 Task: Check a user's "Followers" for connections.
Action: Mouse moved to (1003, 71)
Screenshot: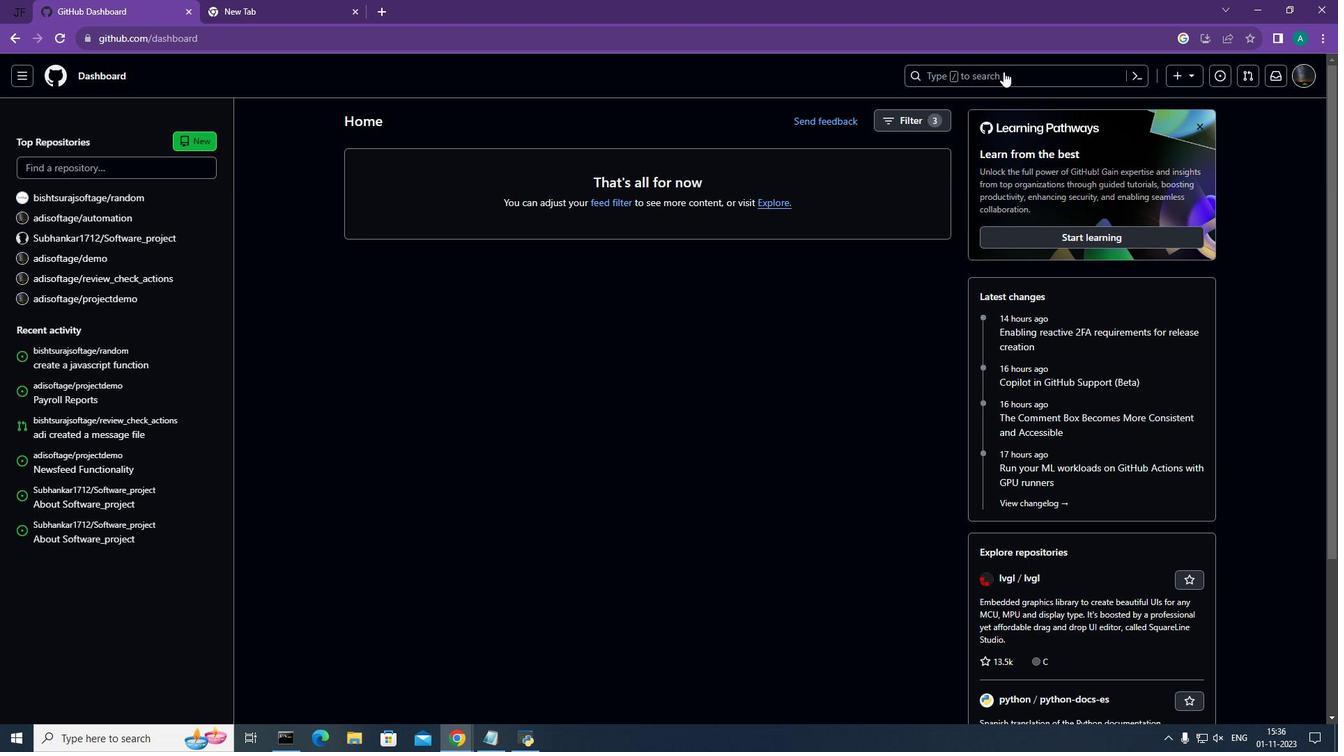 
Action: Mouse pressed left at (1003, 71)
Screenshot: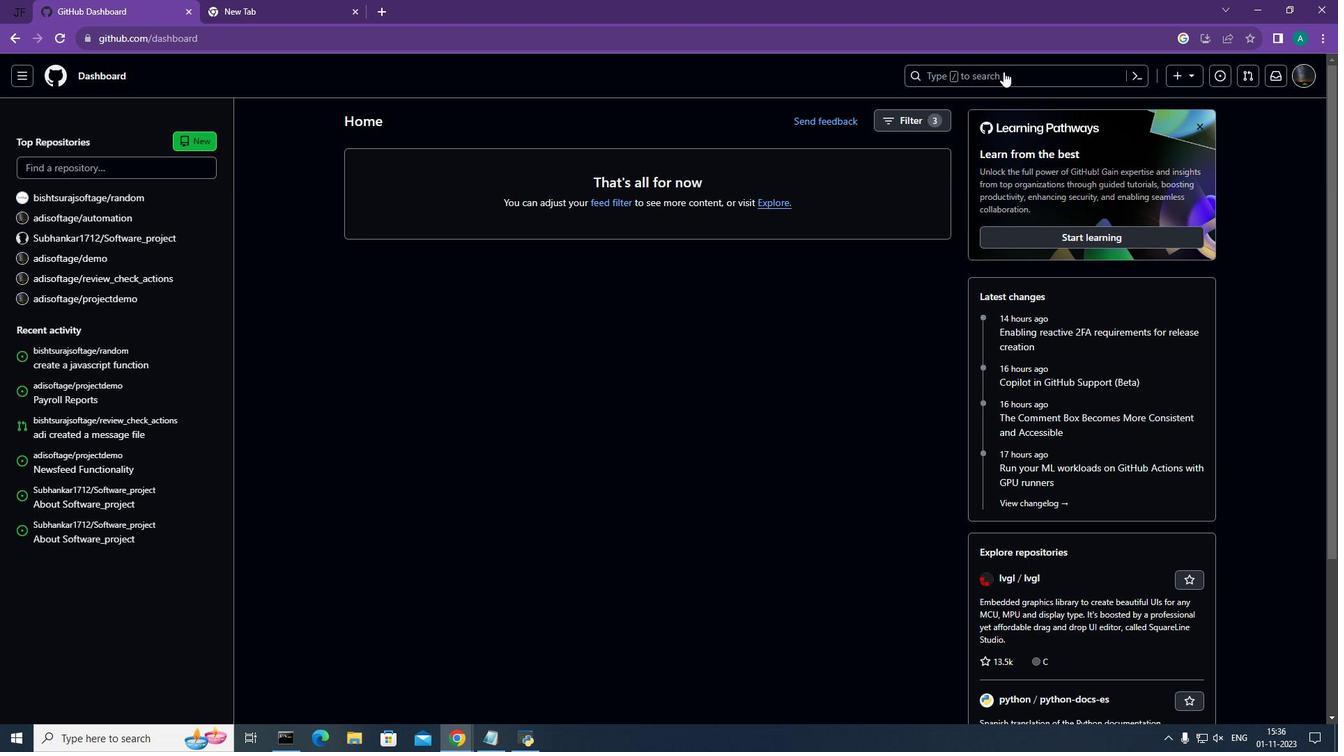 
Action: Key pressed facial<Key.space>recognition<Key.enter>
Screenshot: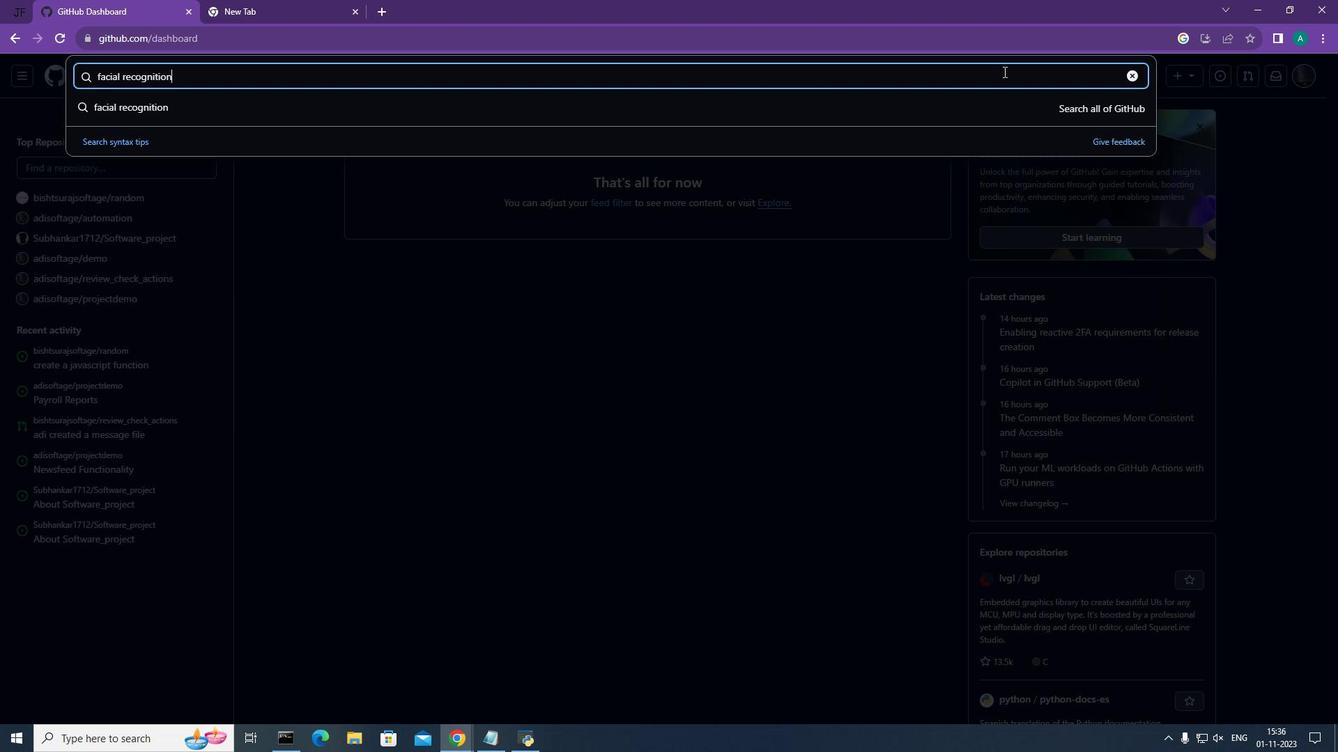 
Action: Mouse moved to (285, 158)
Screenshot: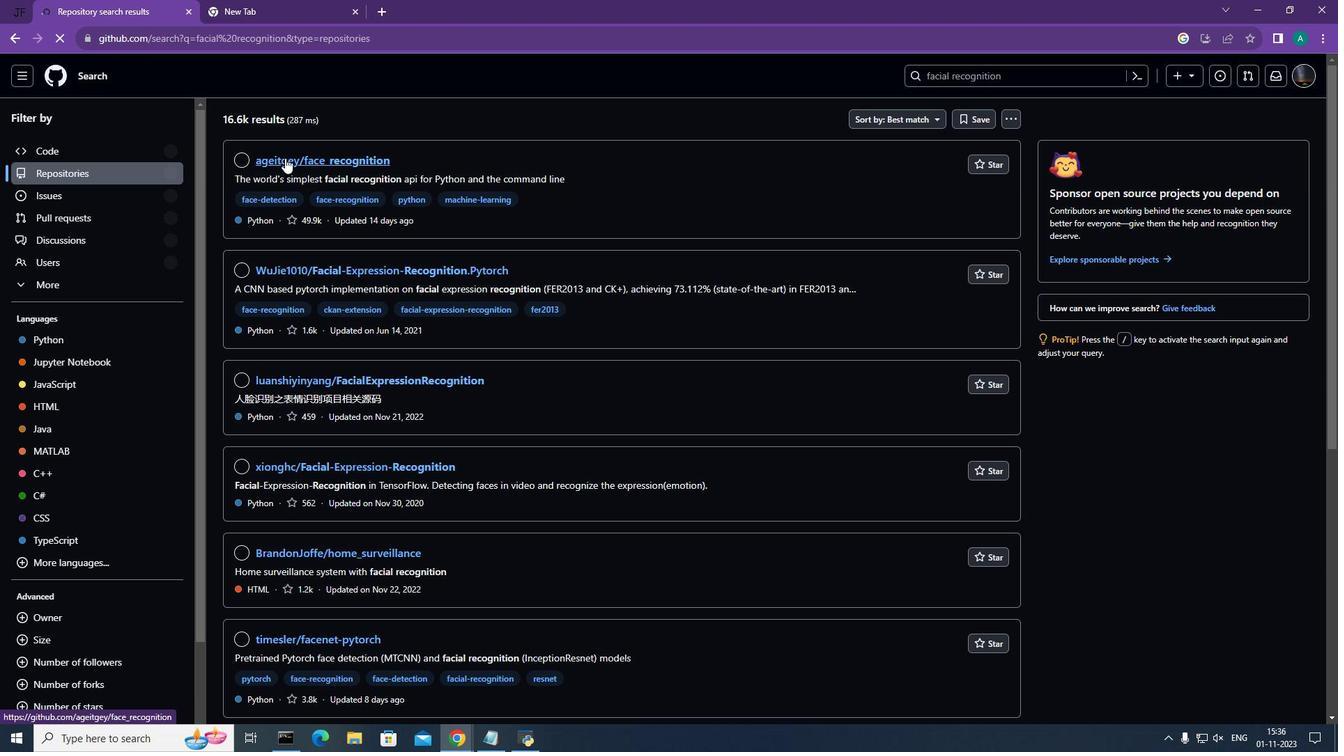 
Action: Mouse pressed left at (285, 158)
Screenshot: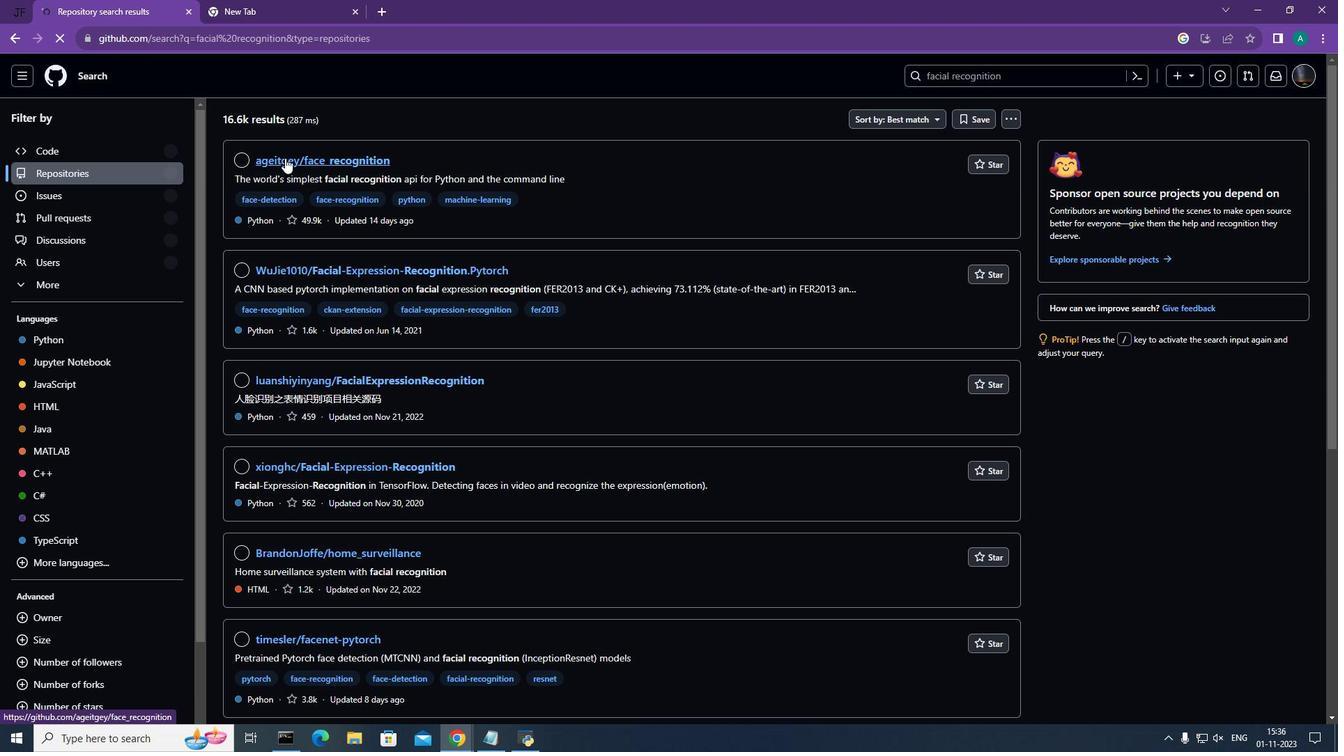 
Action: Mouse moved to (85, 75)
Screenshot: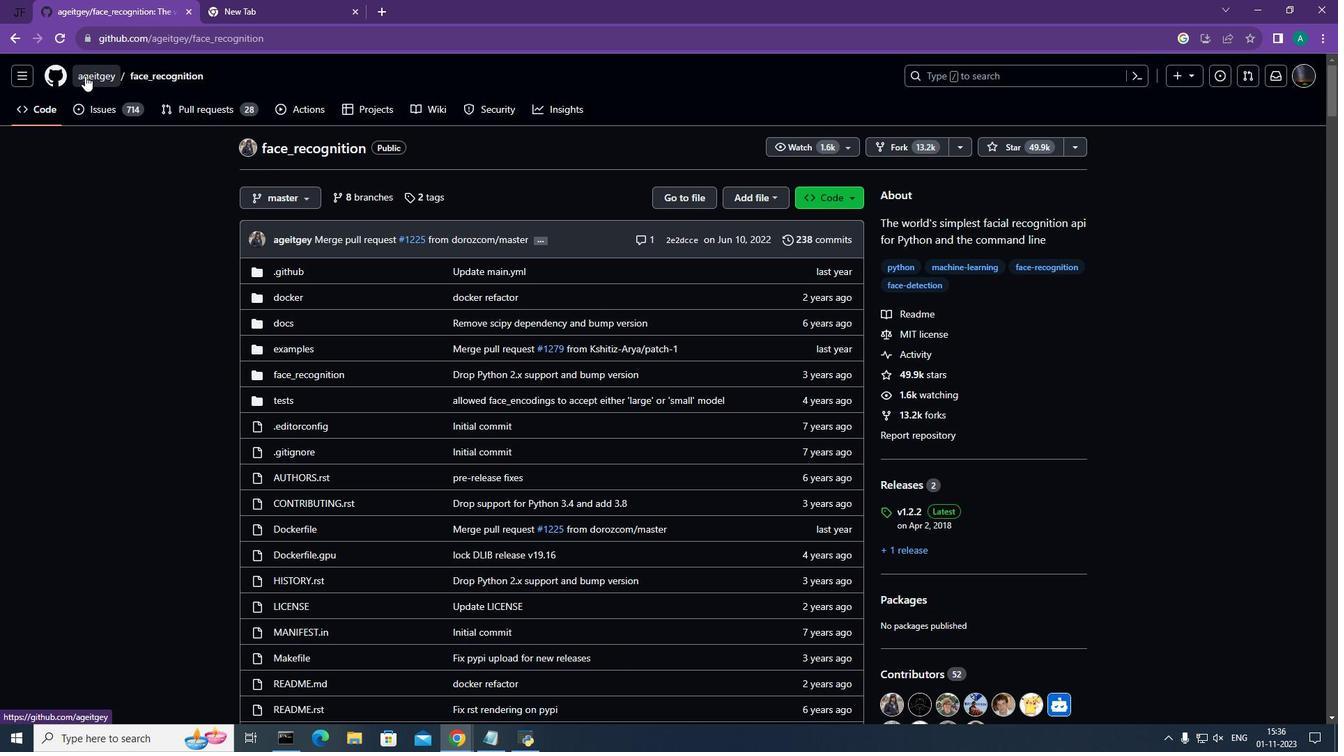 
Action: Mouse pressed left at (85, 75)
Screenshot: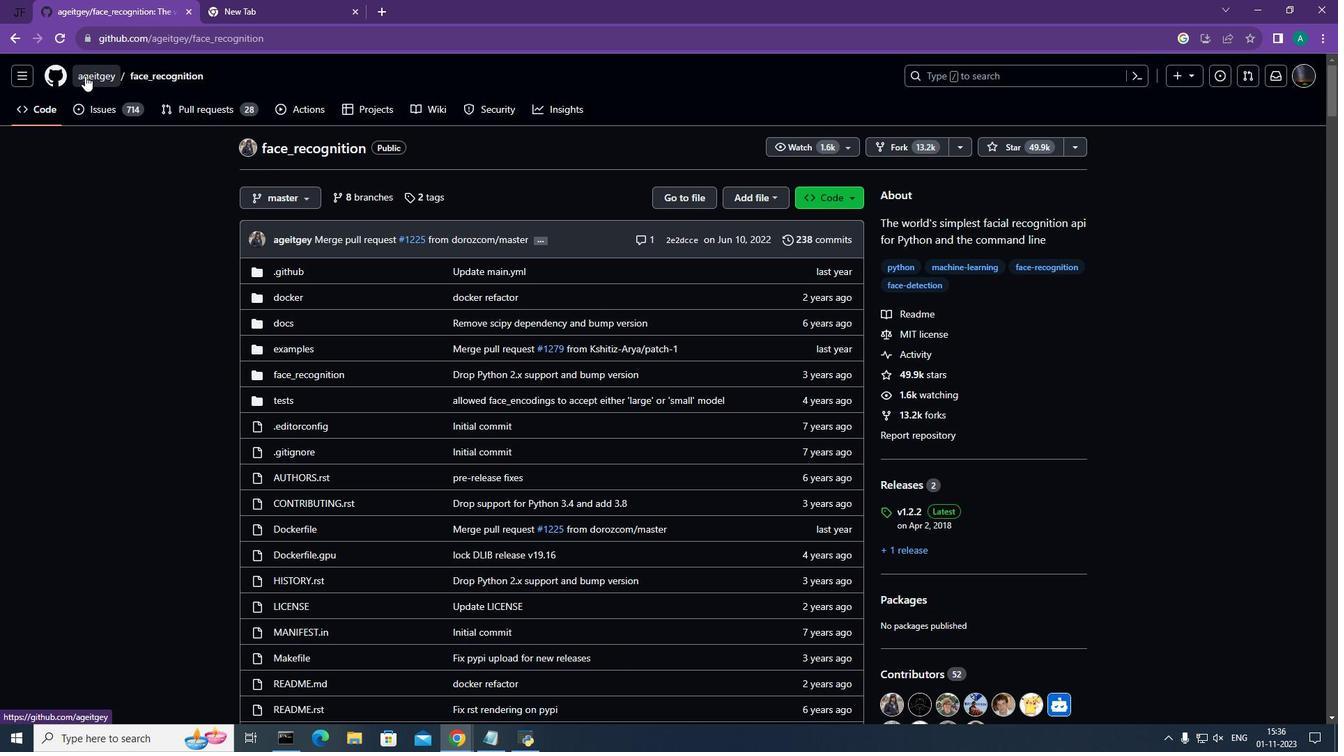 
Action: Mouse moved to (266, 460)
Screenshot: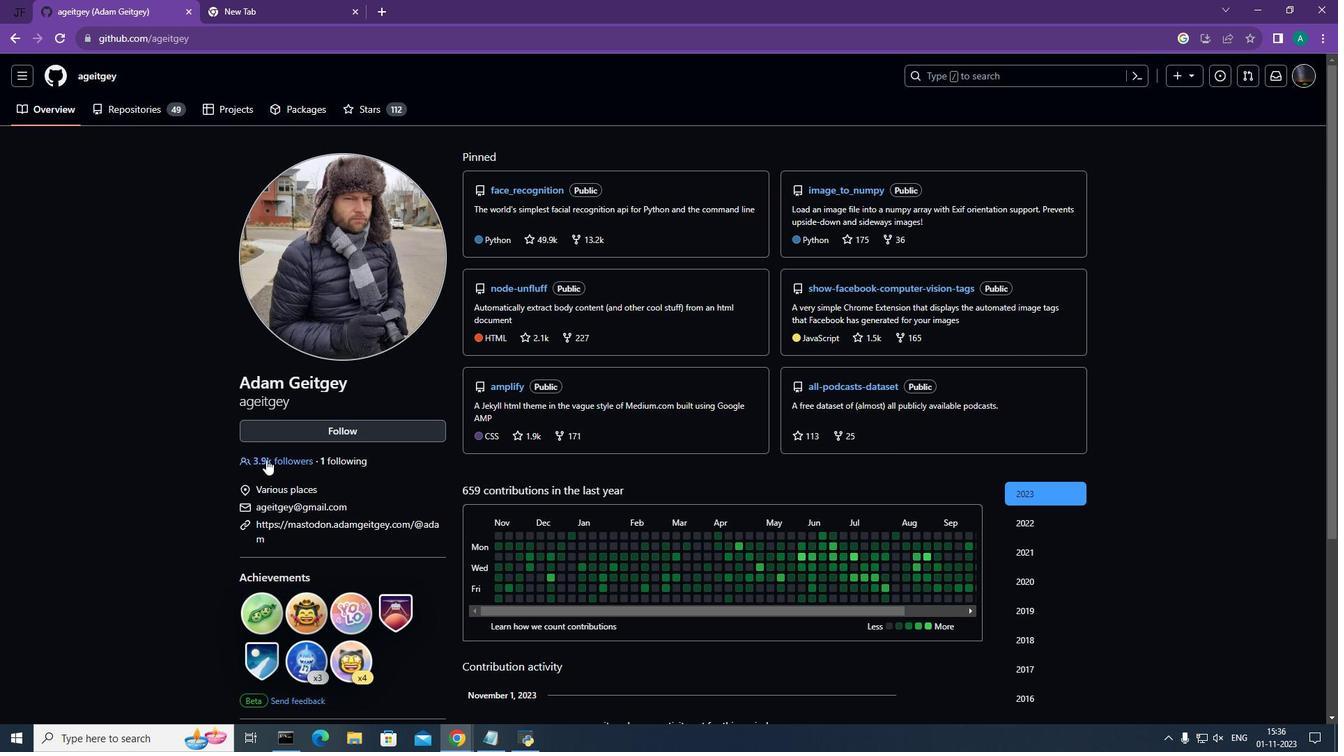 
Action: Mouse pressed left at (266, 460)
Screenshot: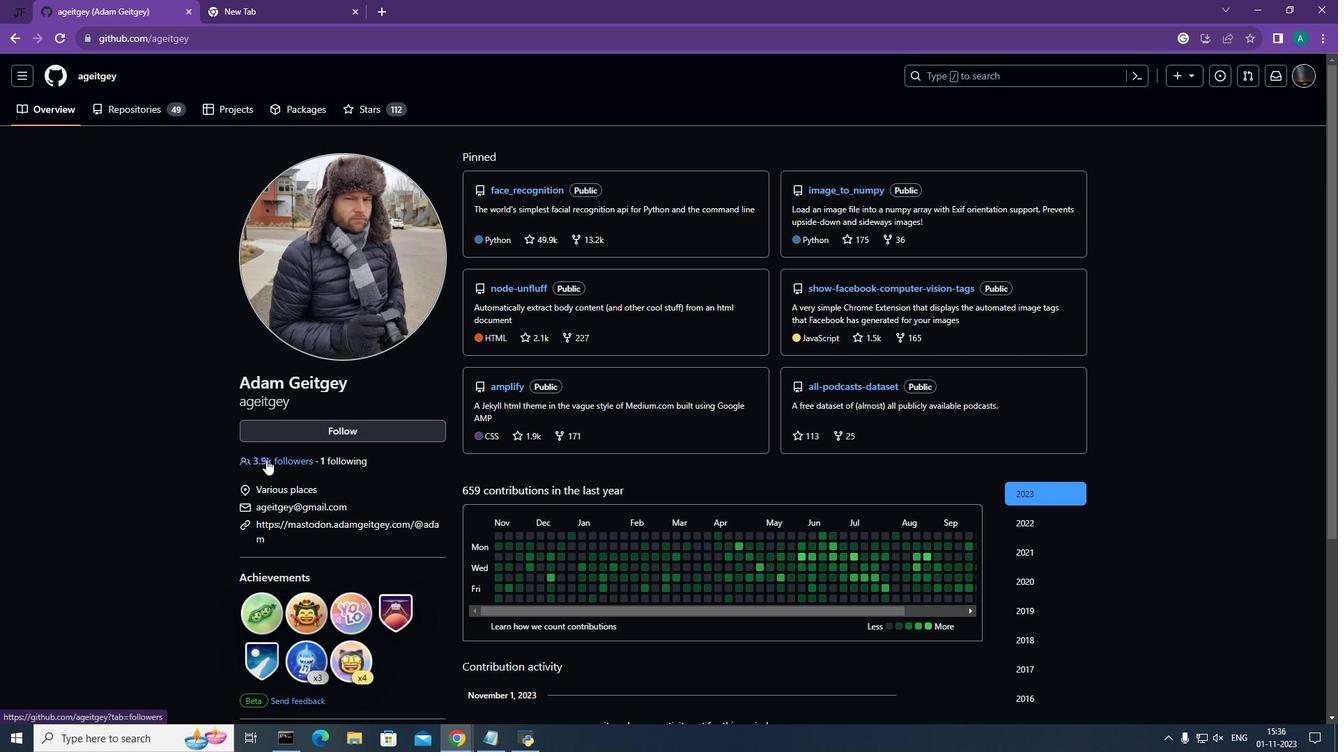 
Action: Mouse moved to (519, 272)
Screenshot: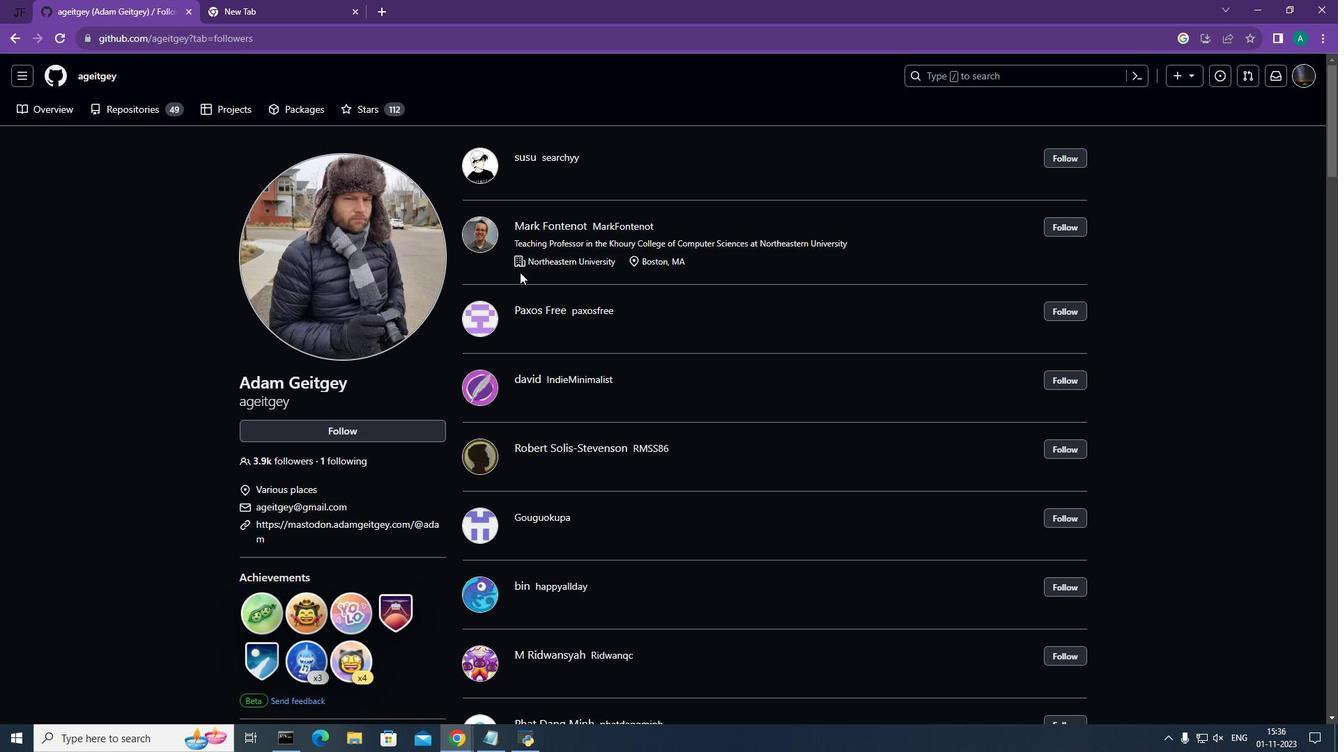 
Action: Mouse scrolled (519, 271) with delta (0, 0)
Screenshot: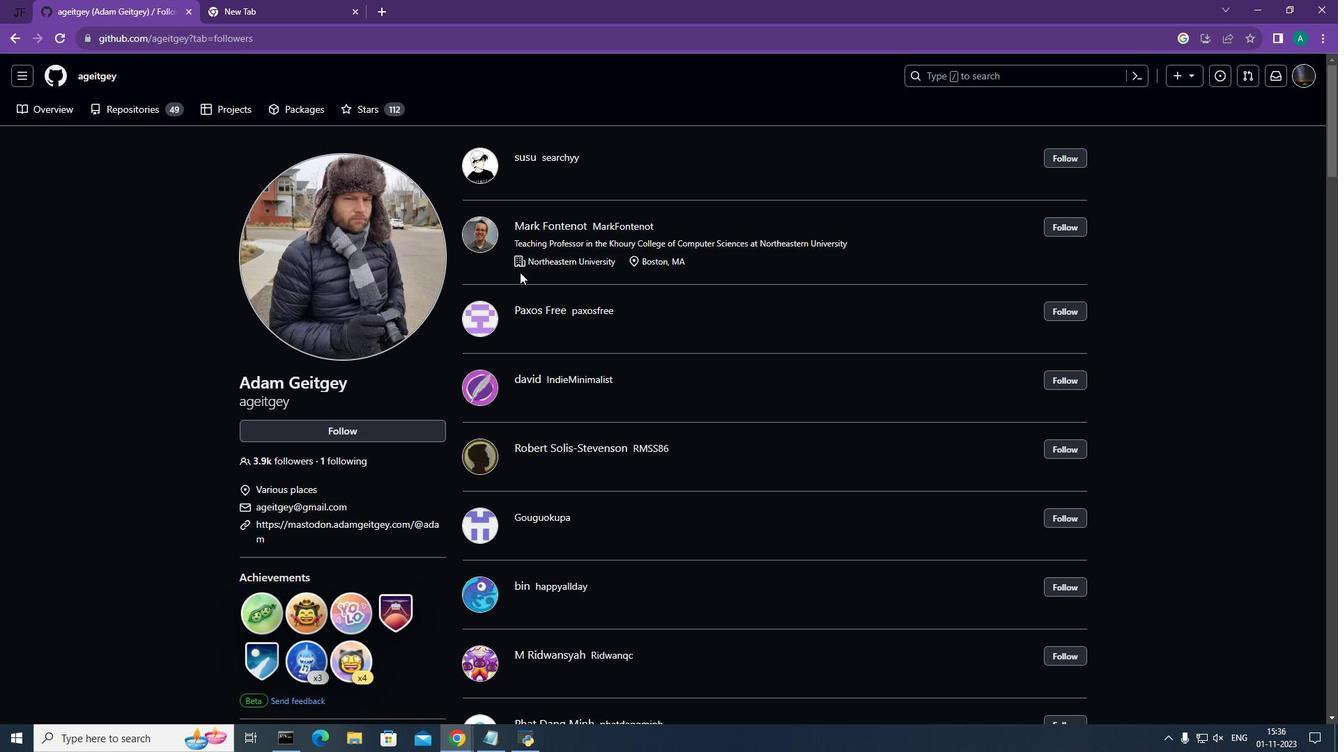 
Action: Mouse moved to (527, 276)
Screenshot: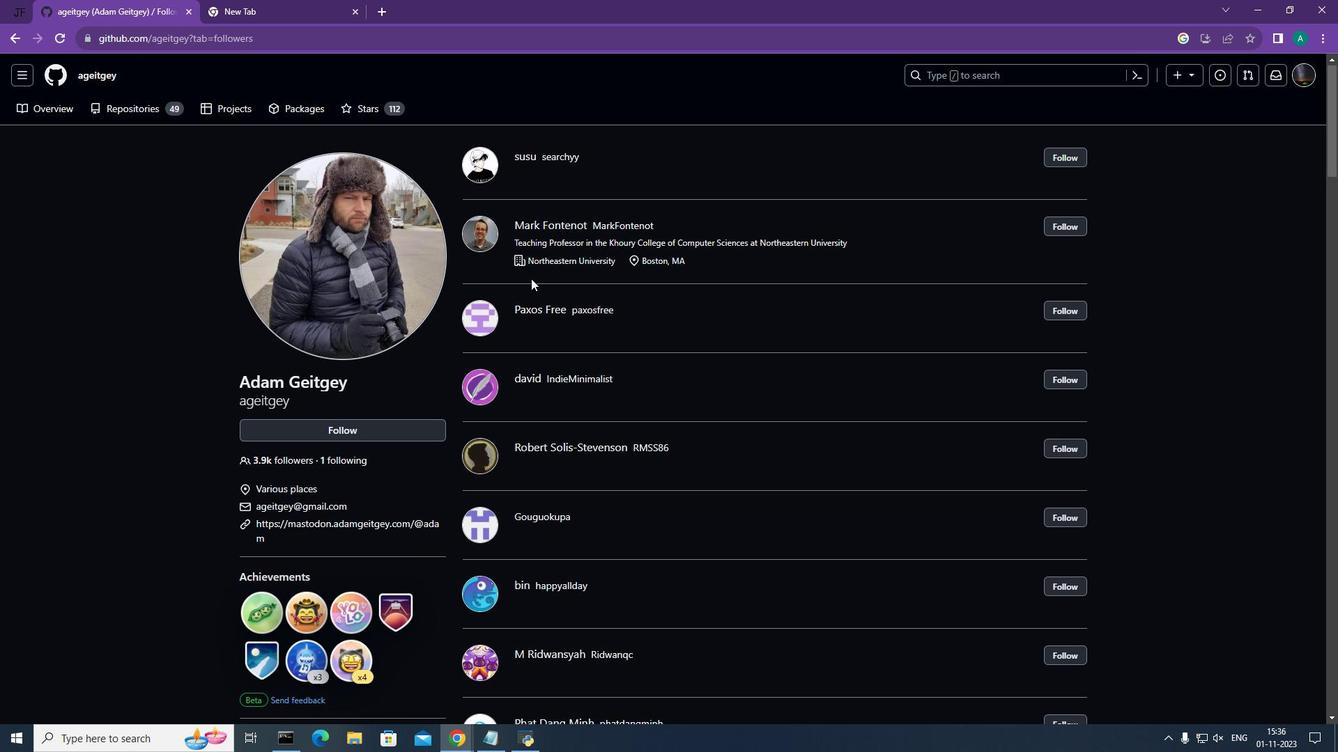 
Action: Mouse scrolled (527, 276) with delta (0, 0)
Screenshot: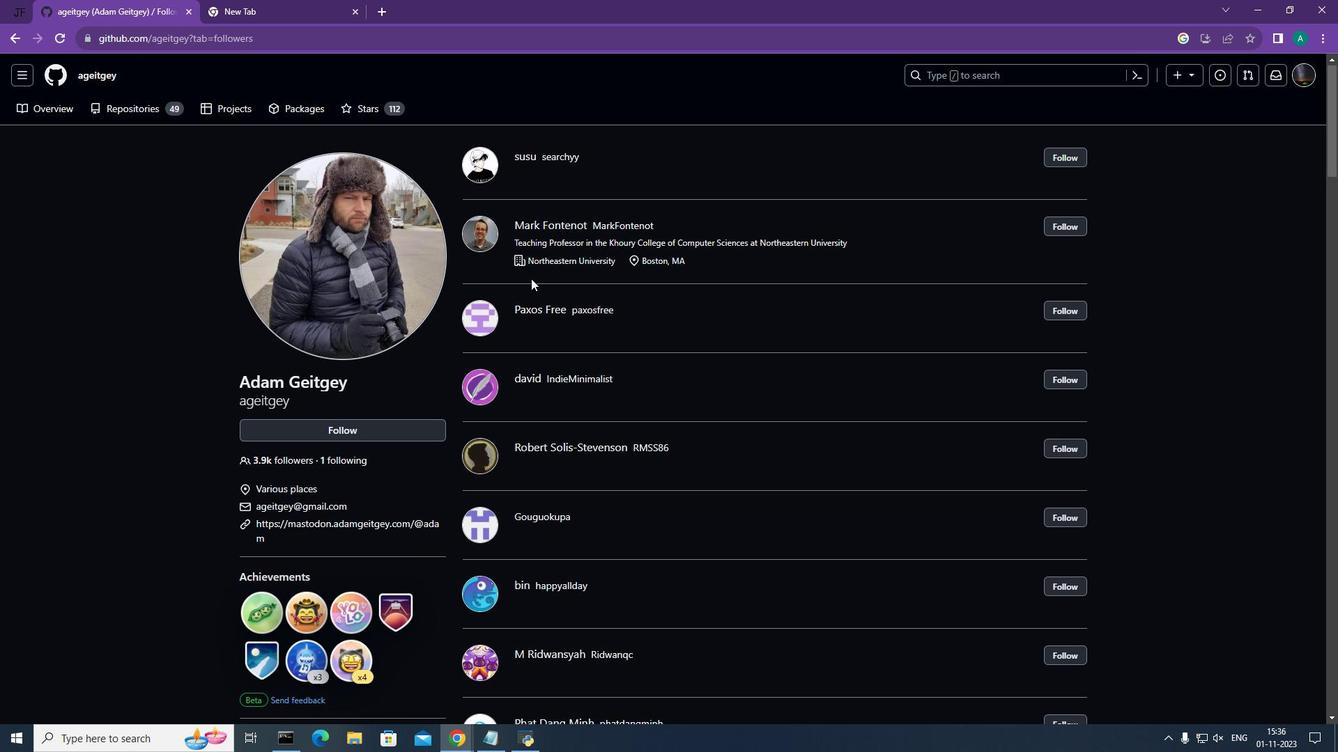
Action: Mouse moved to (531, 278)
Screenshot: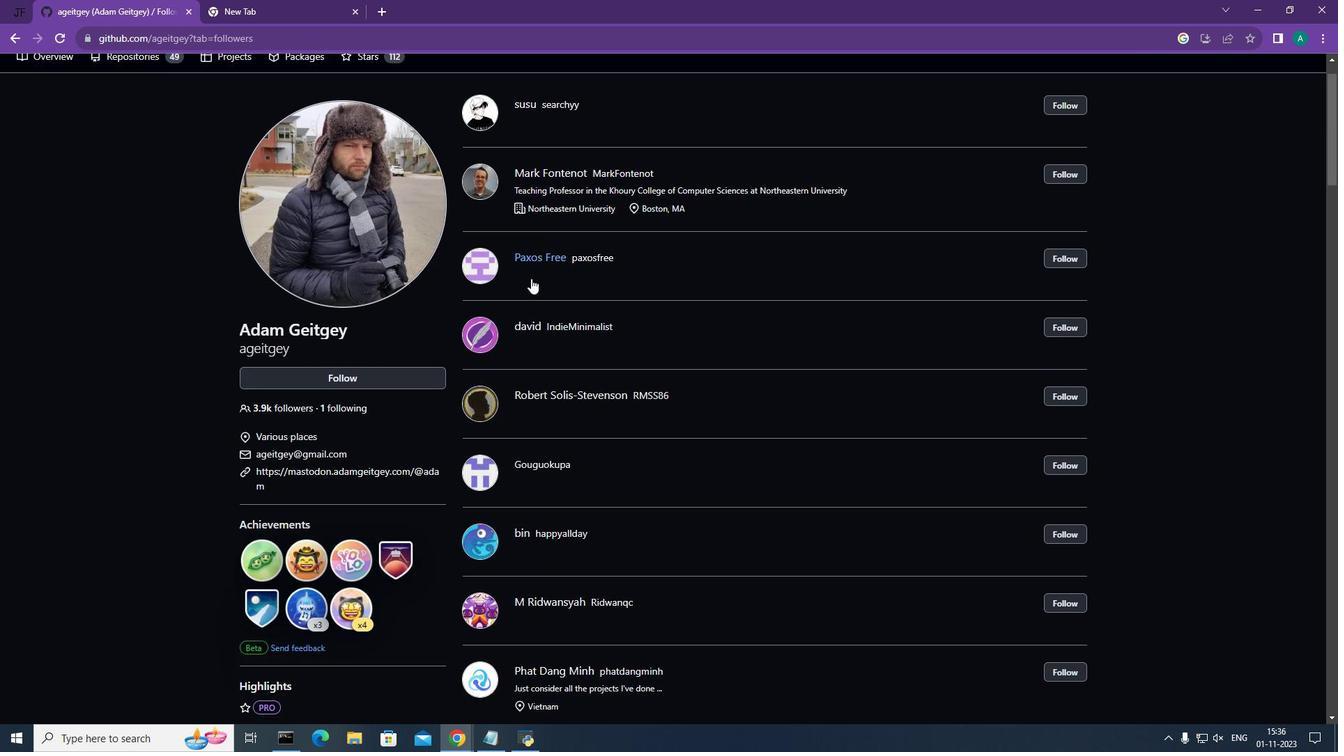 
Action: Mouse scrolled (531, 278) with delta (0, 0)
Screenshot: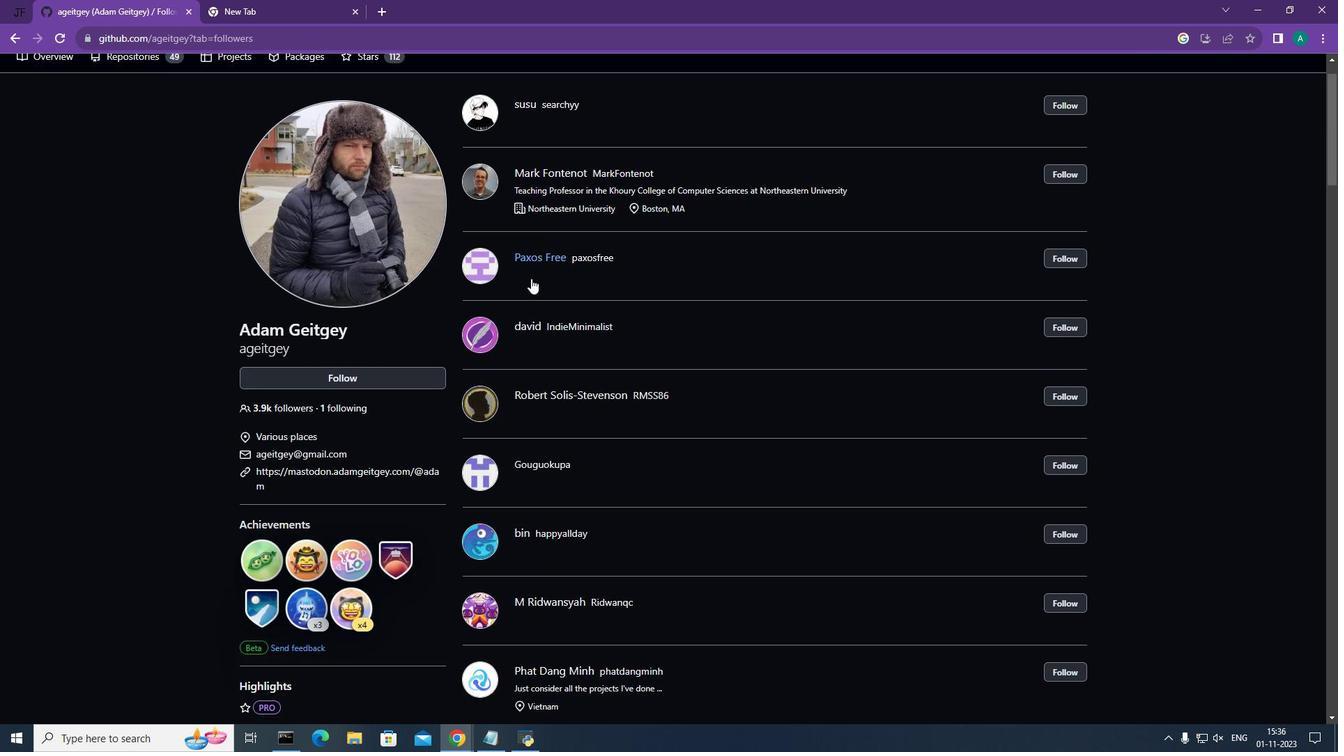 
Action: Mouse scrolled (531, 278) with delta (0, 0)
Screenshot: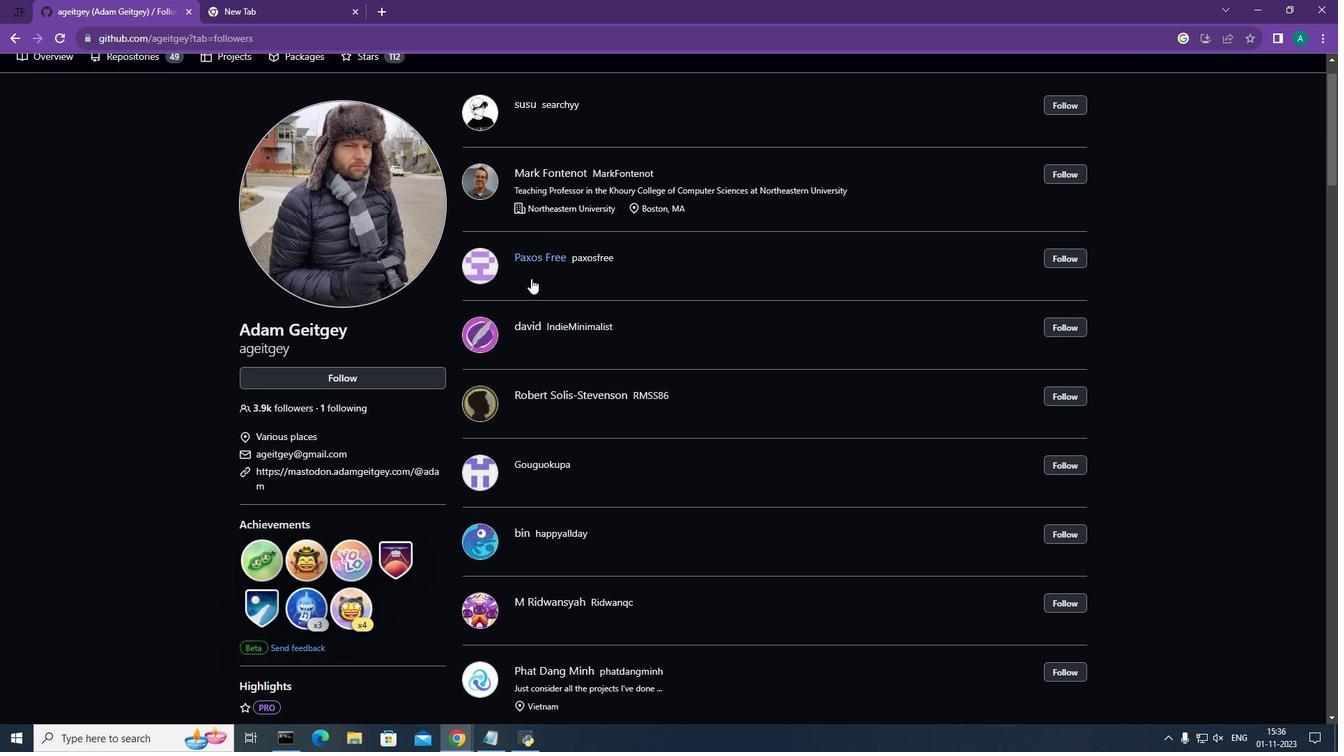 
Action: Mouse scrolled (531, 278) with delta (0, 0)
Screenshot: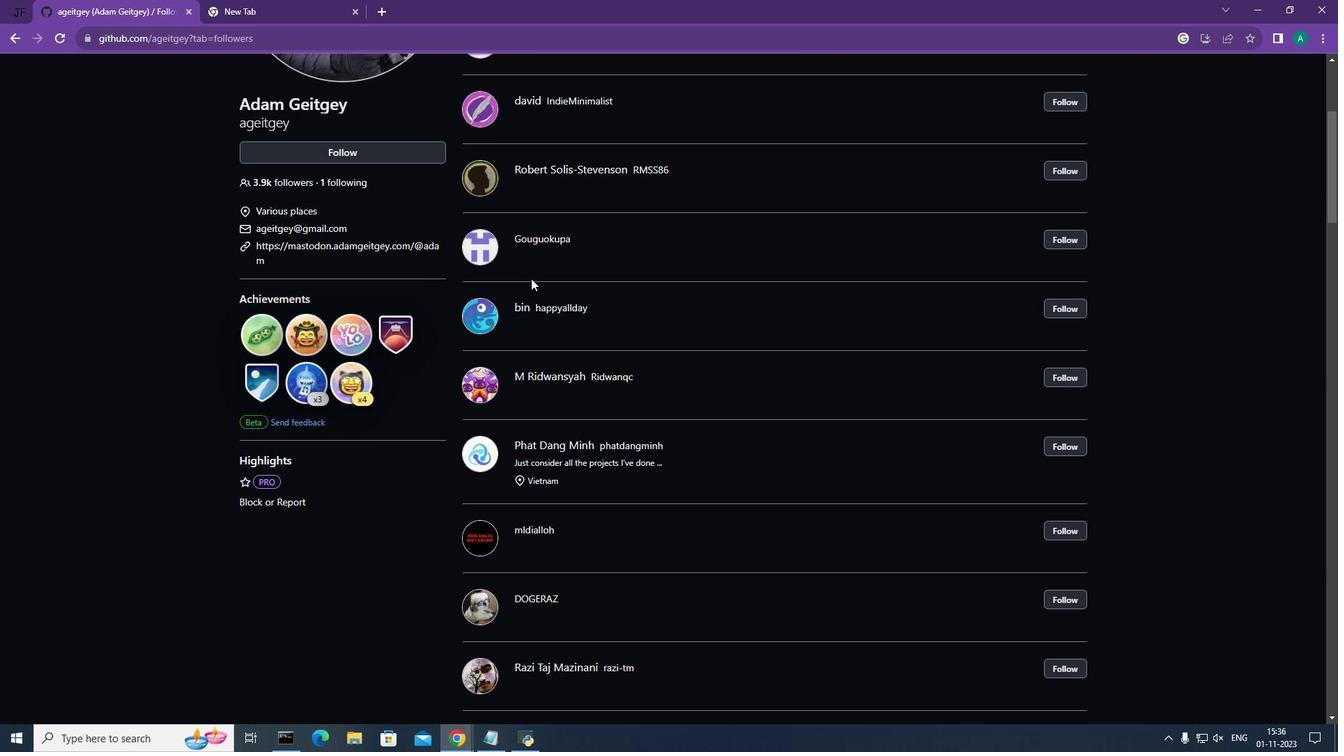 
Action: Mouse scrolled (531, 278) with delta (0, 0)
Screenshot: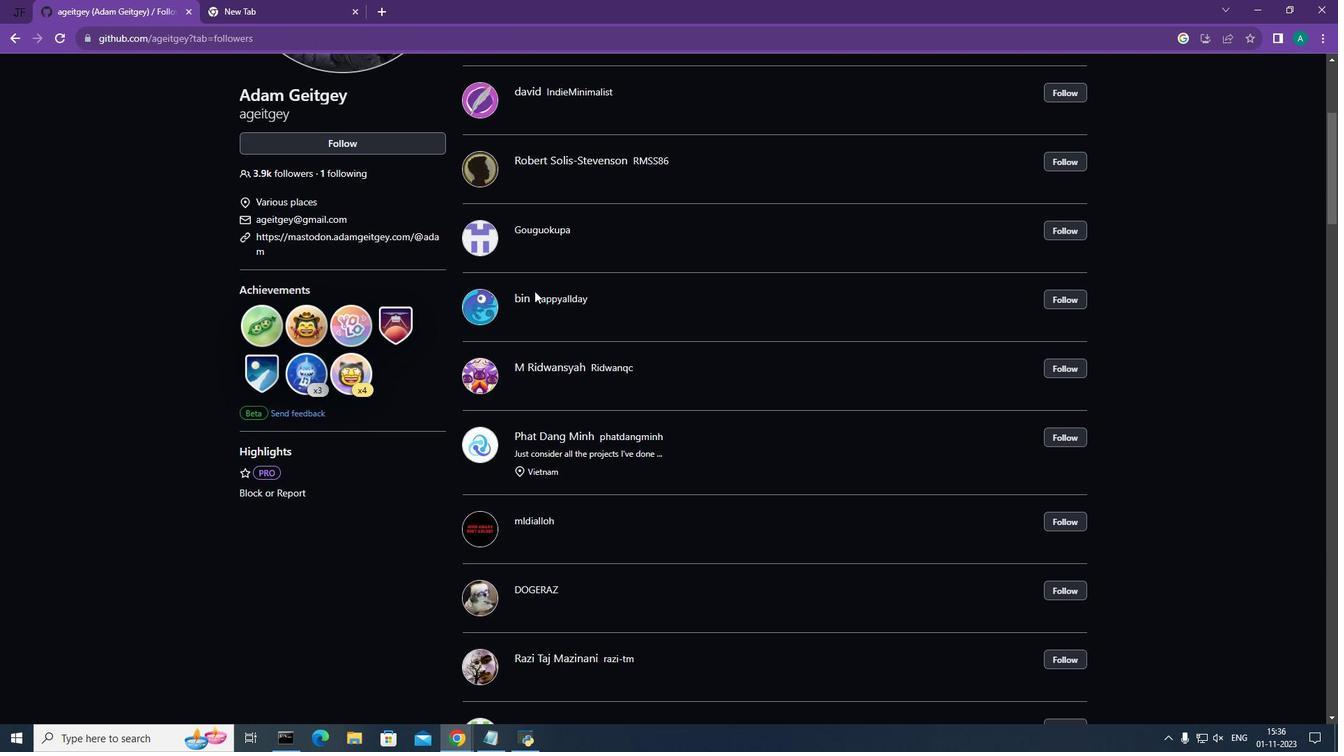 
Action: Mouse moved to (531, 279)
Screenshot: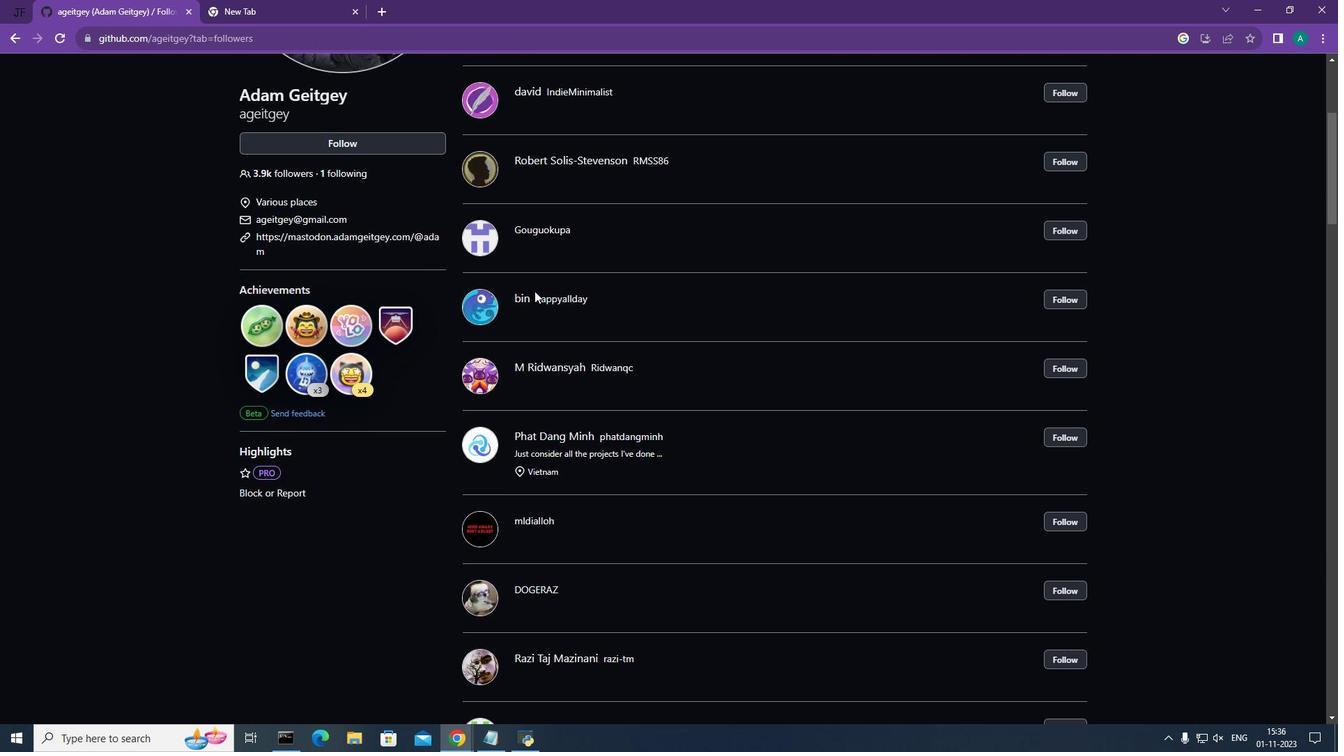 
Action: Mouse scrolled (531, 278) with delta (0, 0)
Screenshot: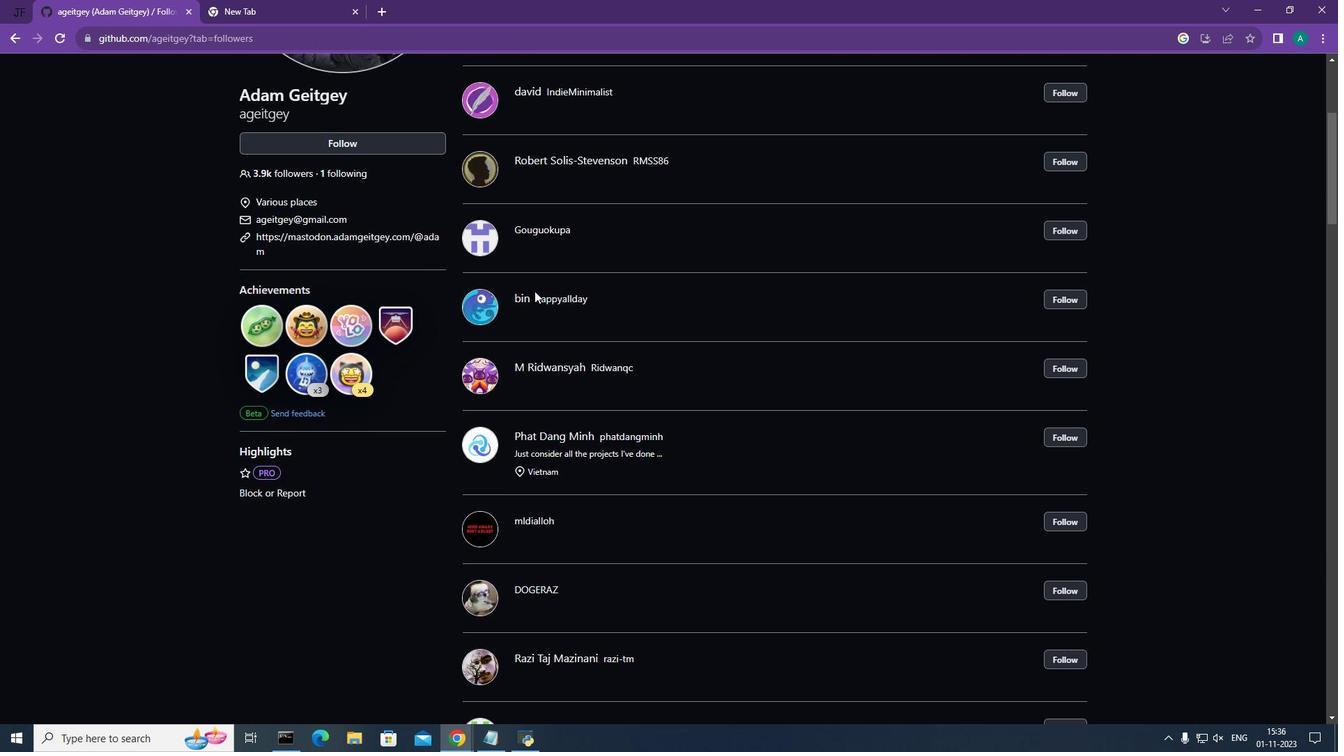 
Action: Mouse moved to (533, 289)
Screenshot: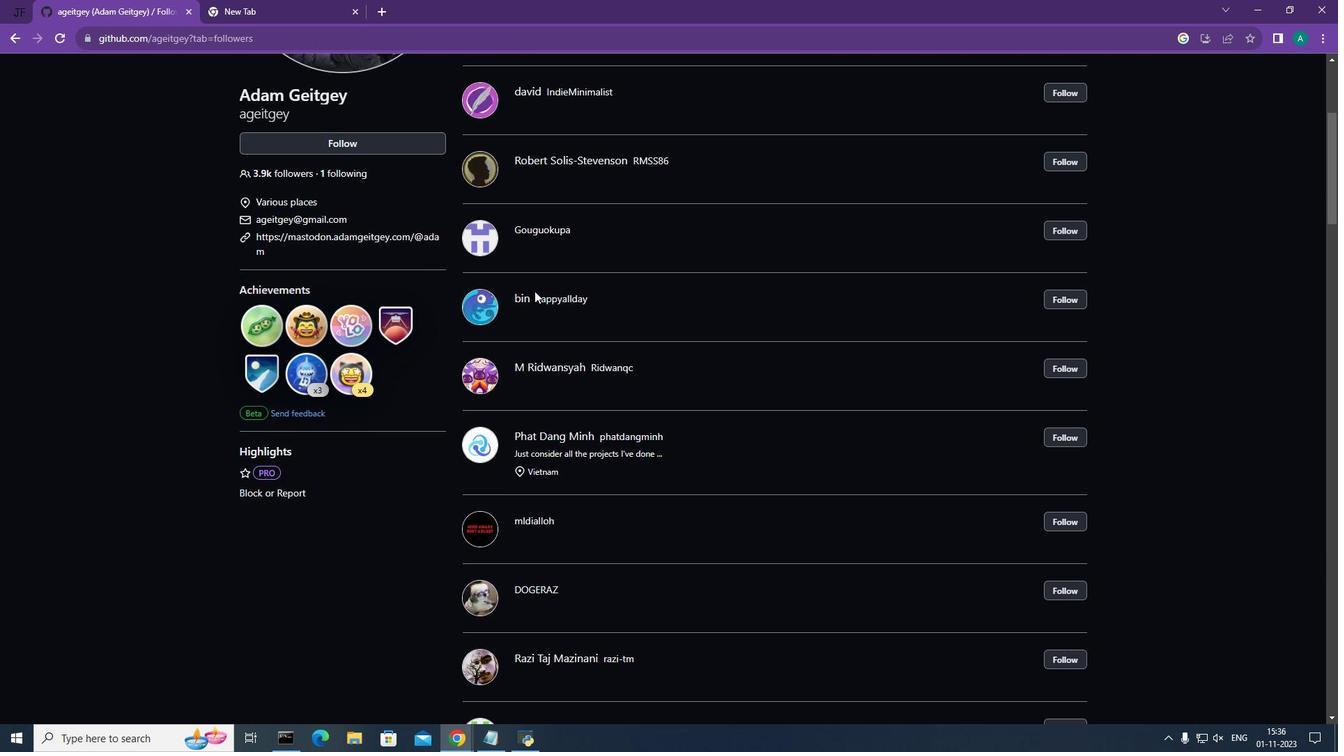 
Action: Mouse scrolled (533, 288) with delta (0, 0)
Screenshot: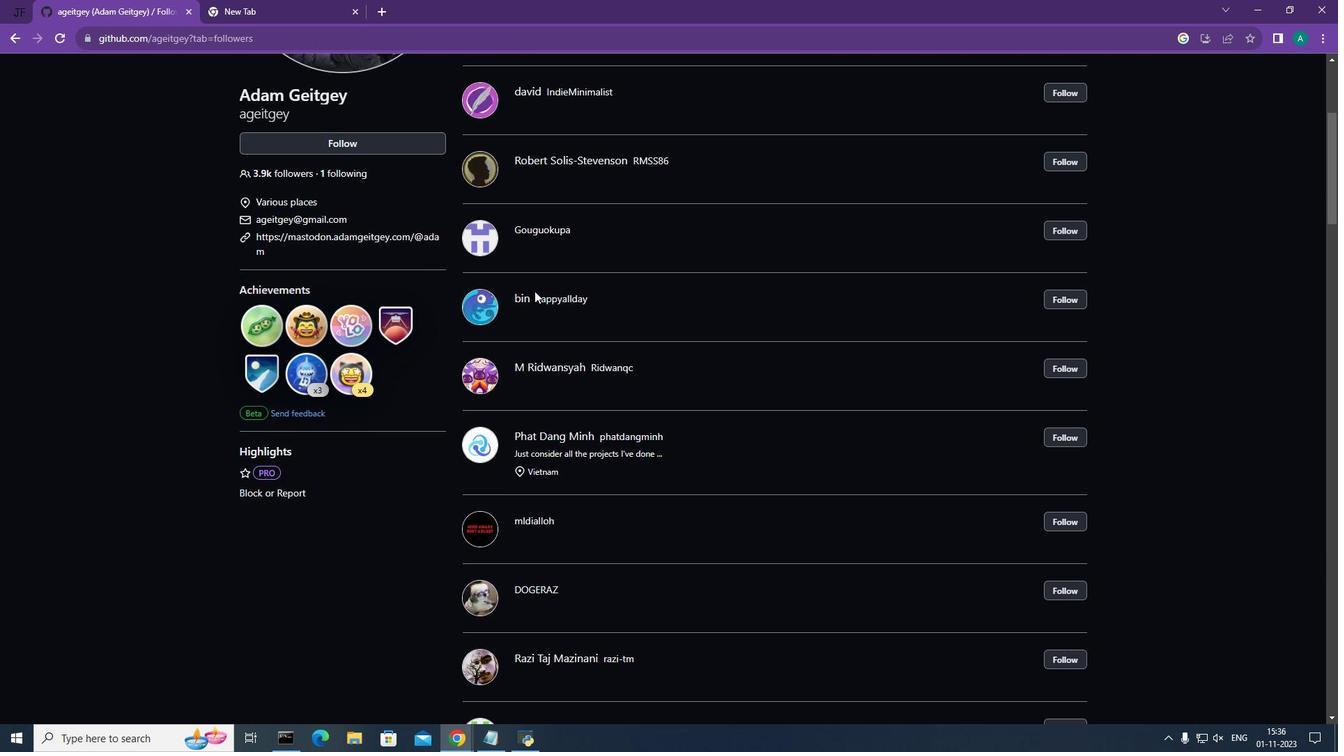 
Action: Mouse moved to (535, 294)
Screenshot: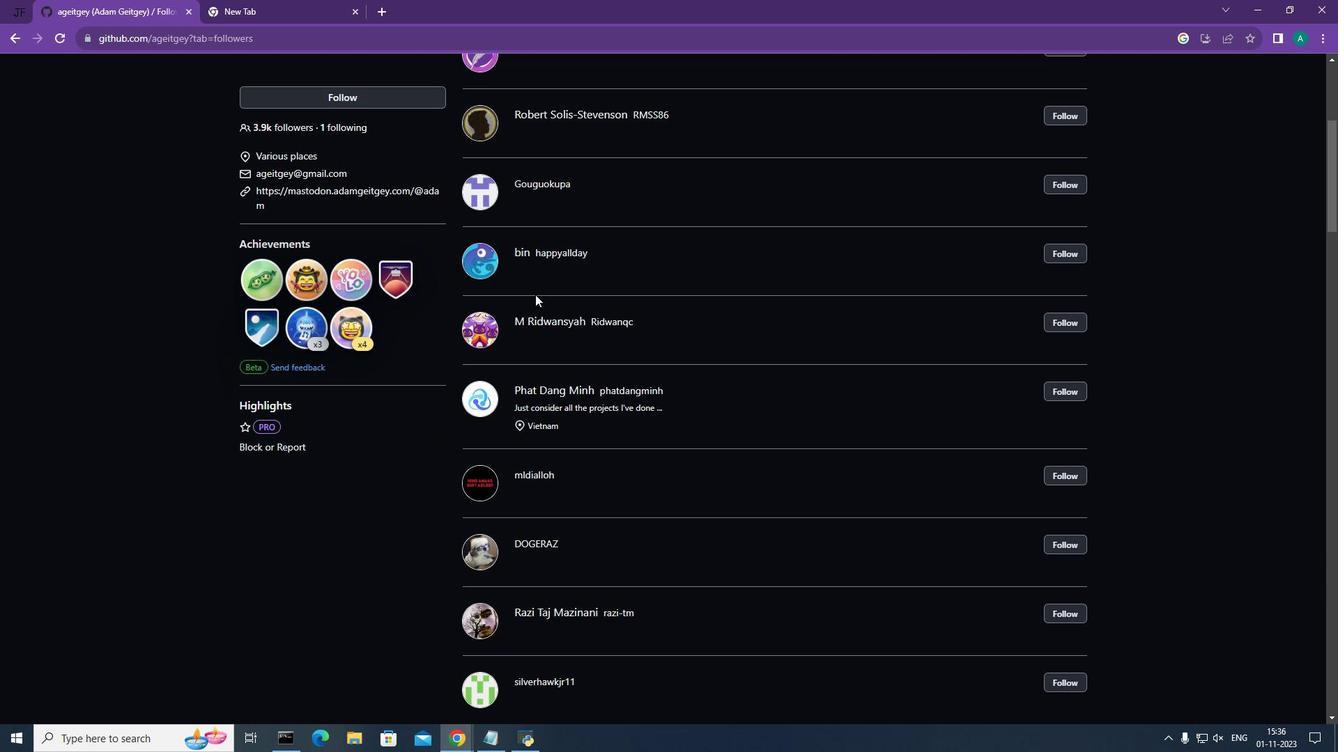 
Action: Mouse scrolled (535, 294) with delta (0, 0)
Screenshot: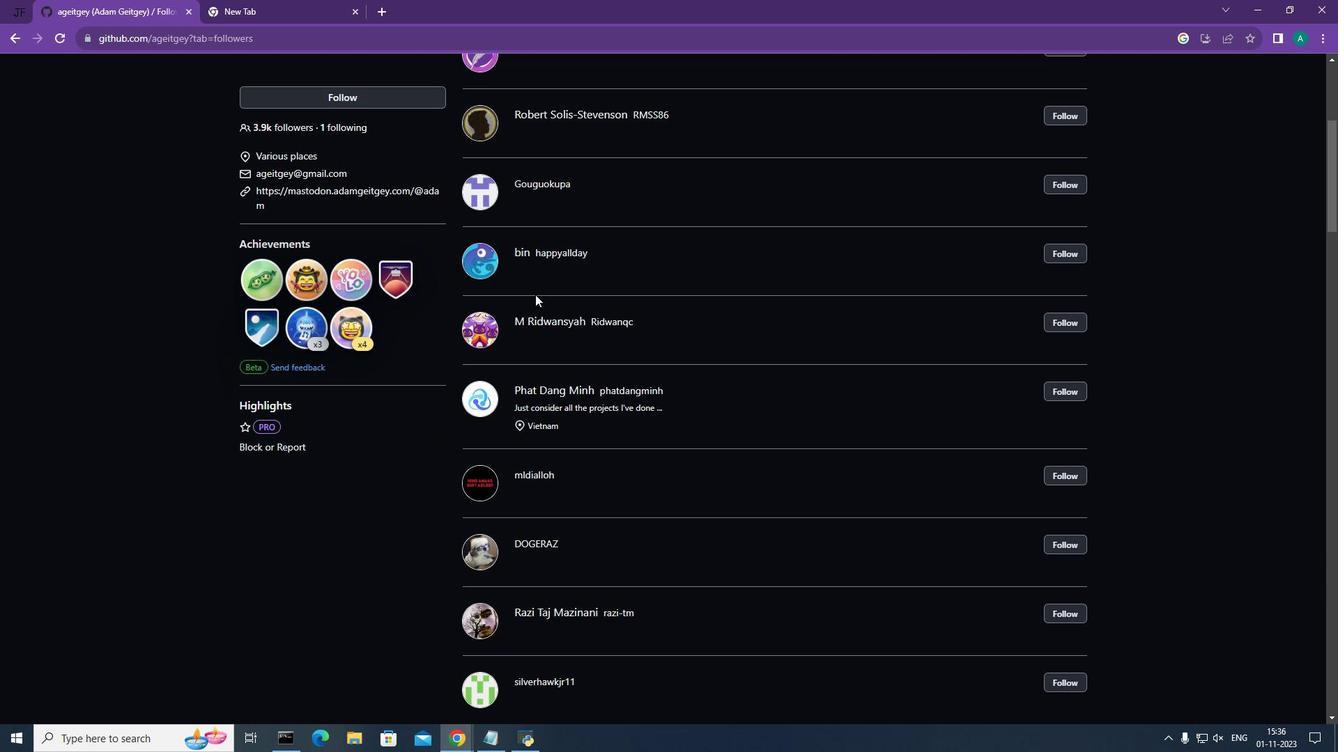 
Action: Mouse moved to (536, 300)
Screenshot: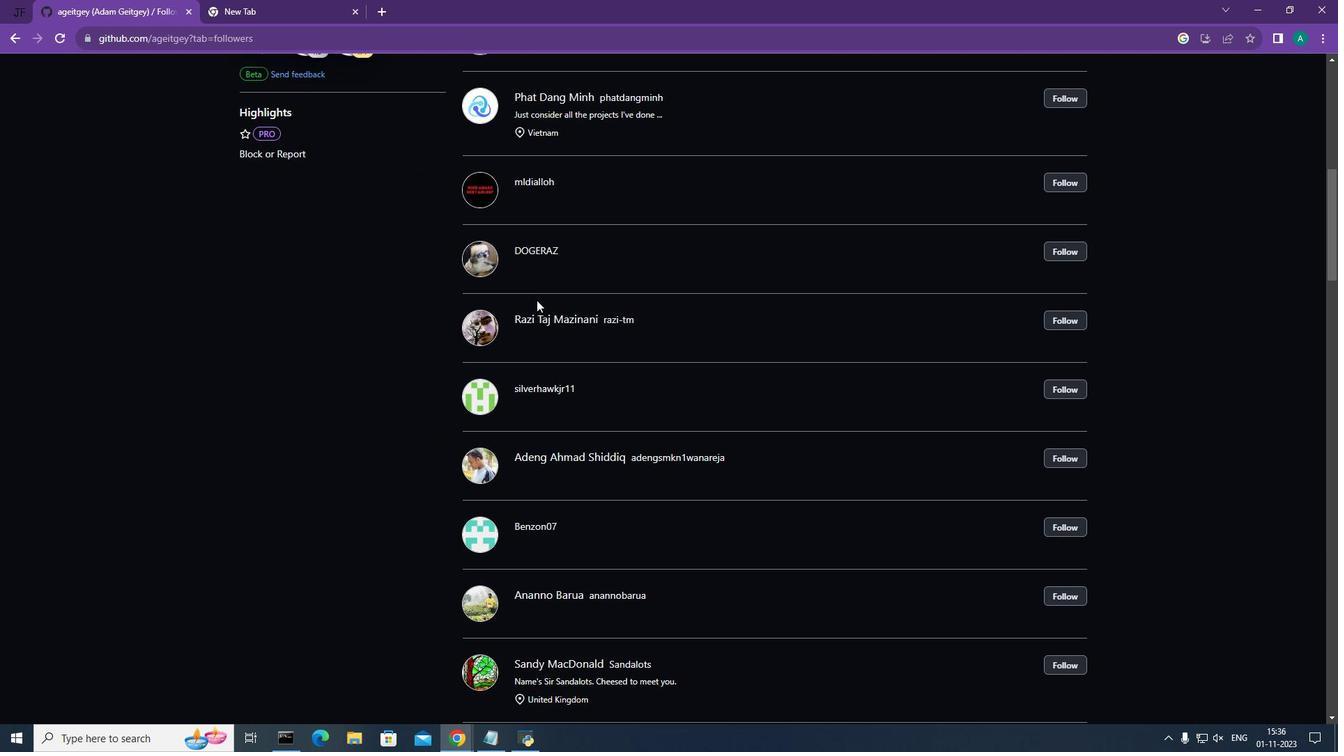 
Action: Mouse scrolled (536, 299) with delta (0, 0)
Screenshot: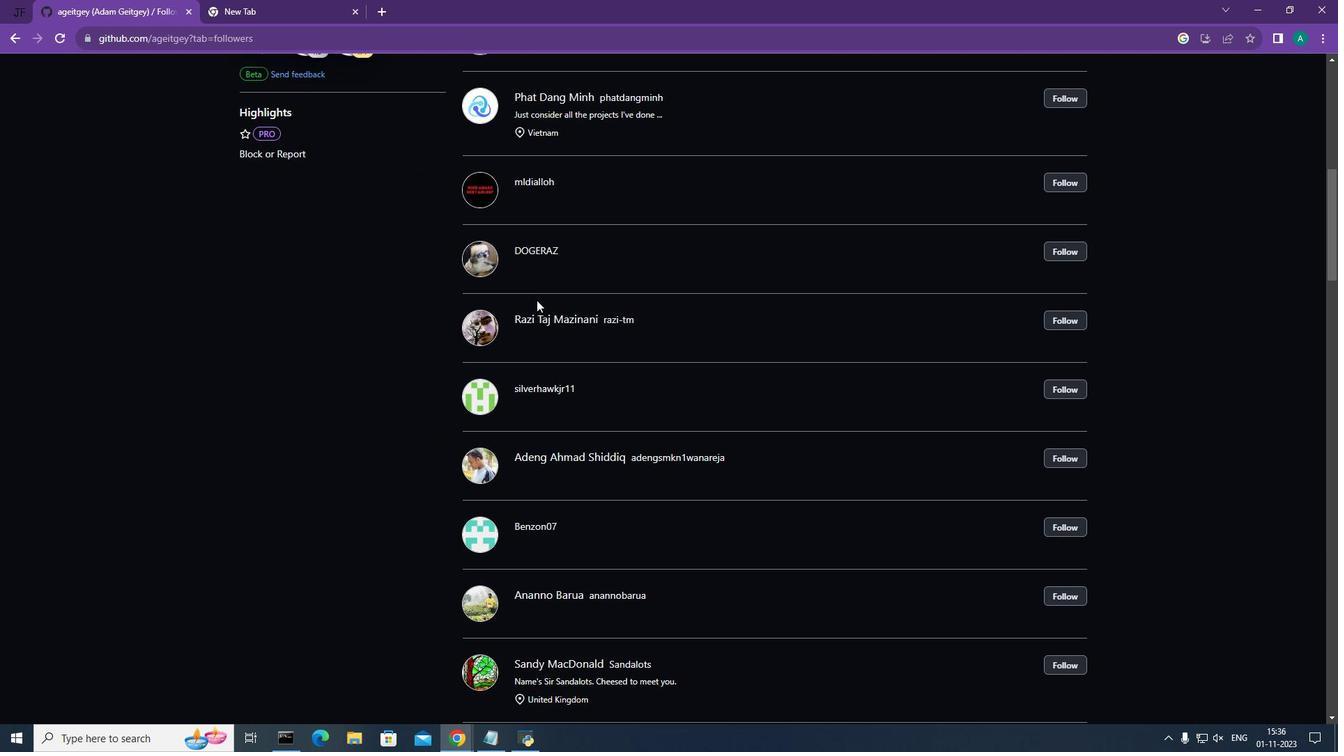 
Action: Mouse moved to (537, 302)
Screenshot: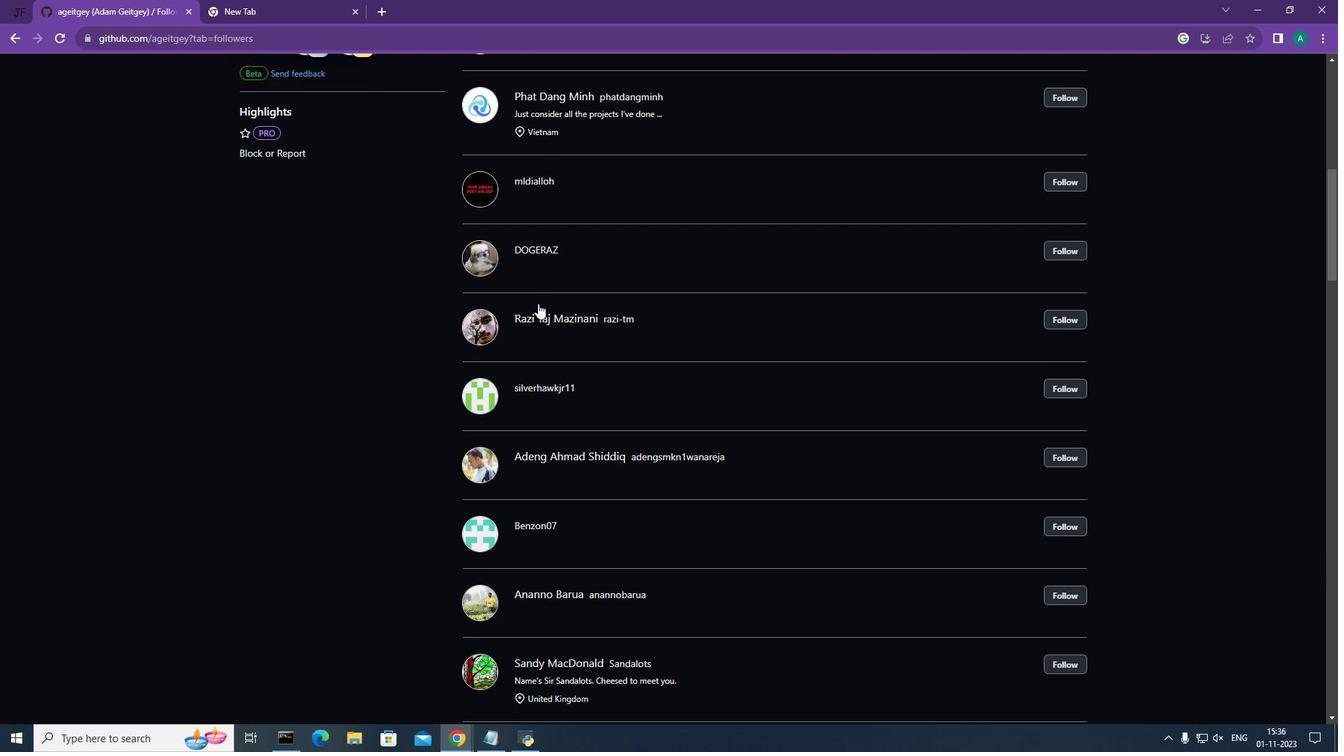 
Action: Mouse scrolled (537, 301) with delta (0, 0)
Screenshot: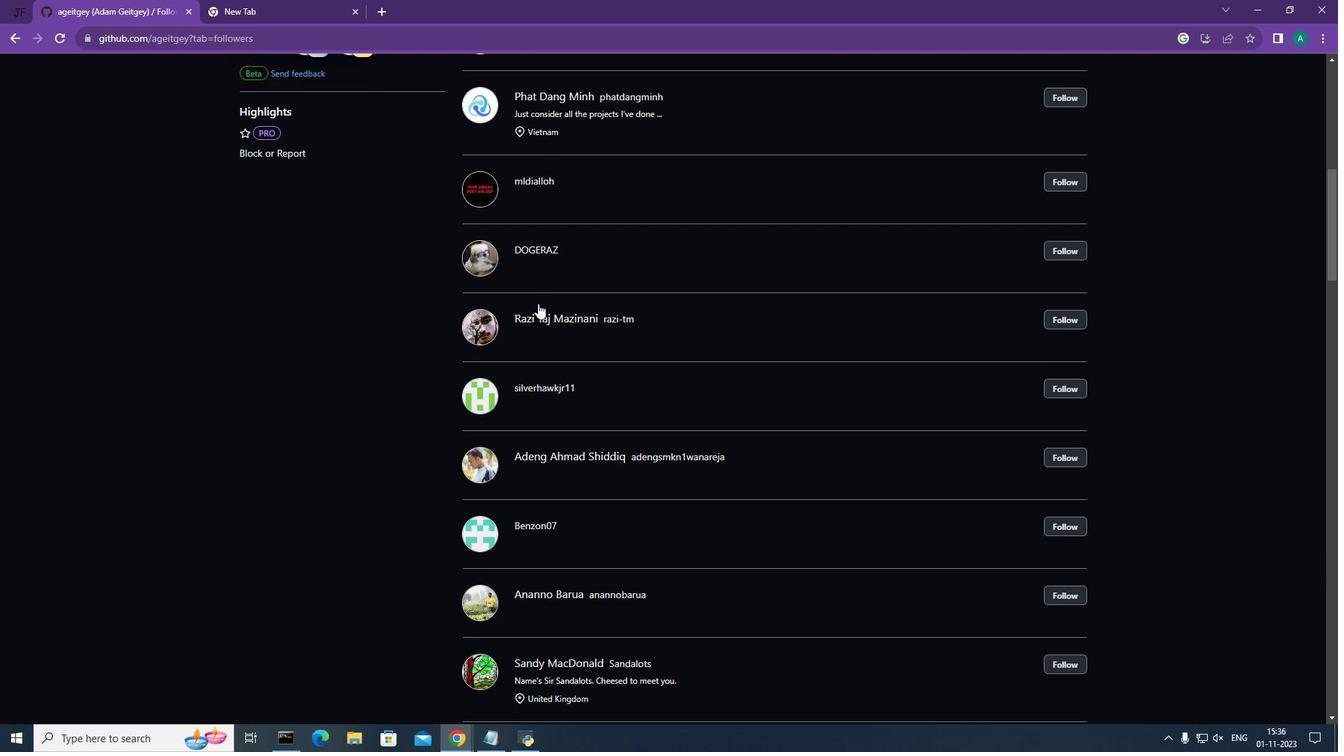
Action: Mouse moved to (538, 303)
Screenshot: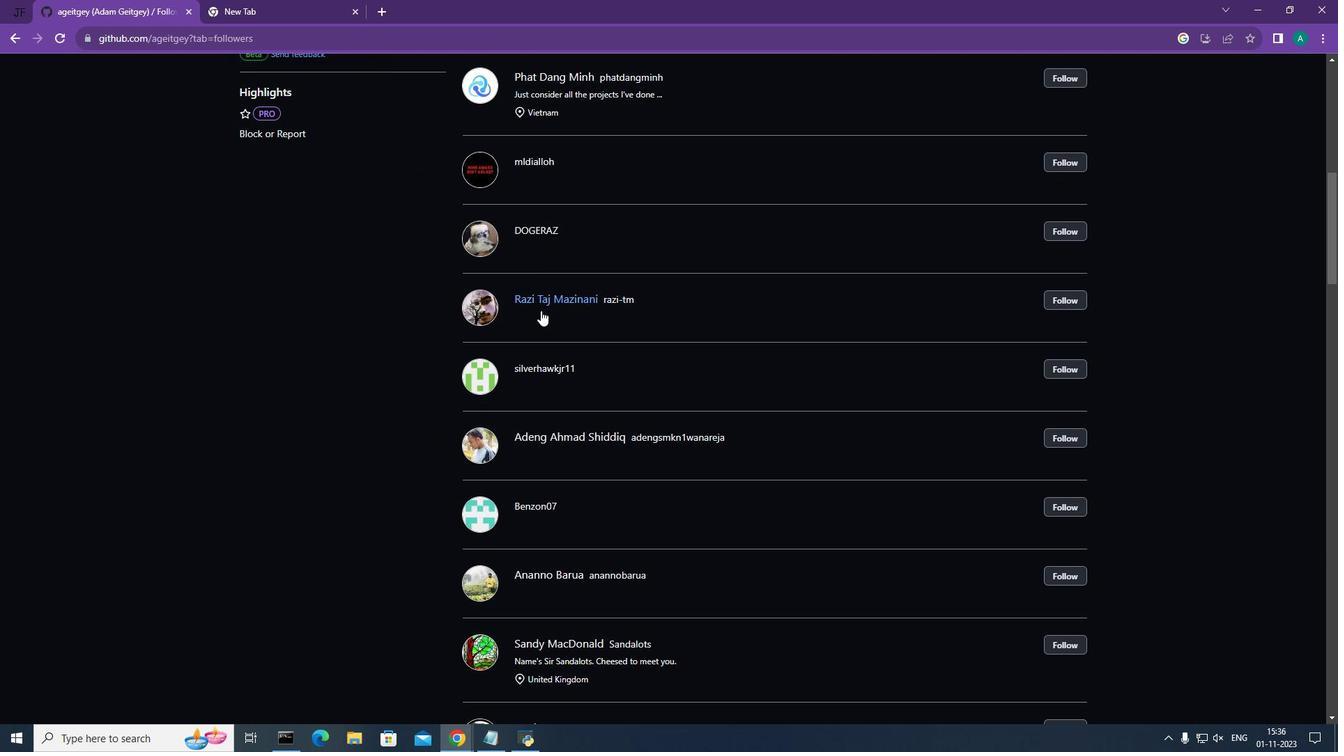 
Action: Mouse scrolled (538, 303) with delta (0, 0)
Screenshot: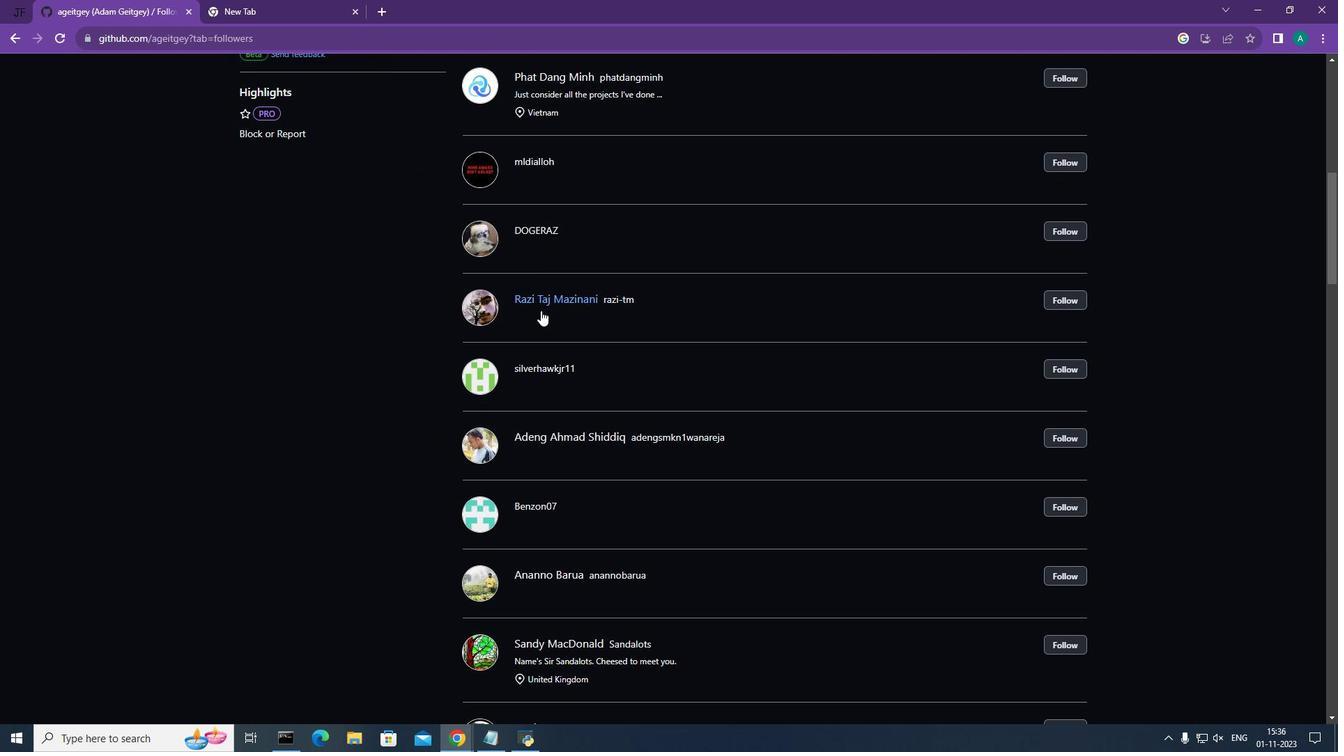 
Action: Mouse moved to (598, 423)
Screenshot: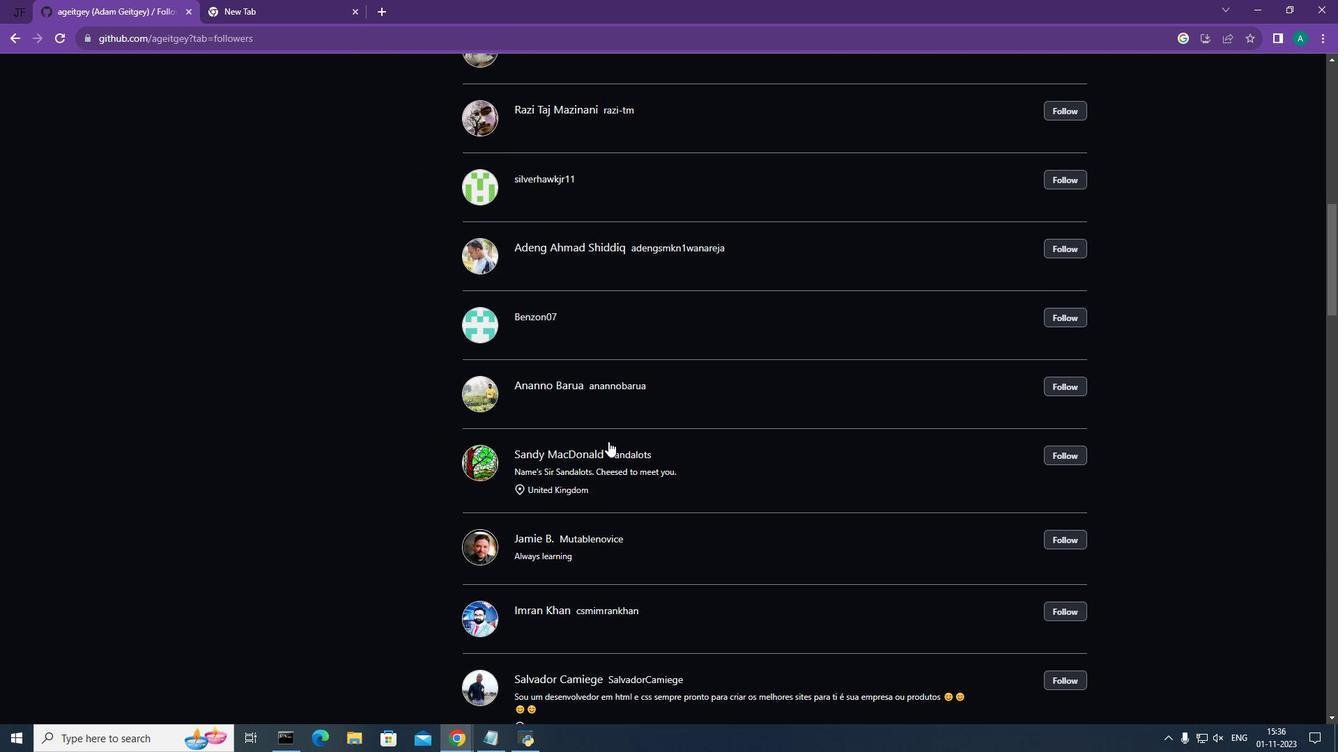 
Action: Mouse scrolled (598, 423) with delta (0, 0)
Screenshot: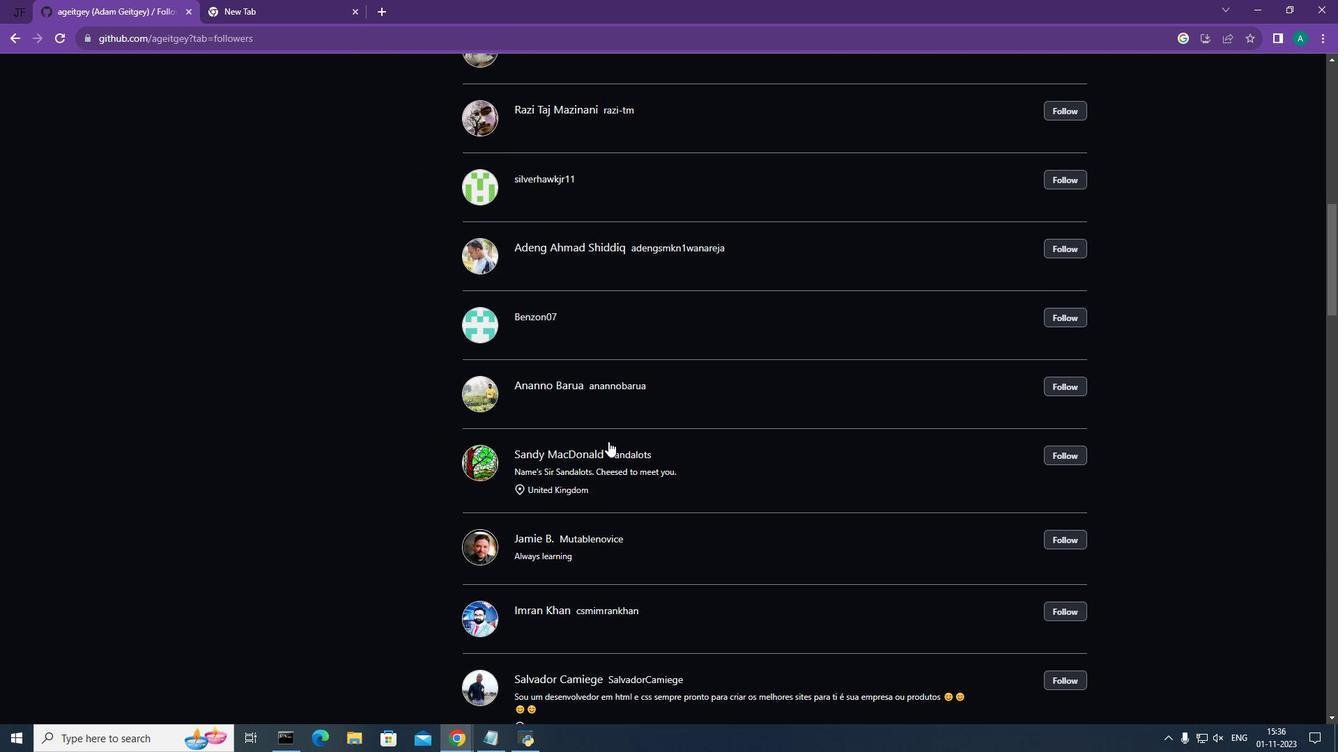 
Action: Mouse moved to (607, 440)
Screenshot: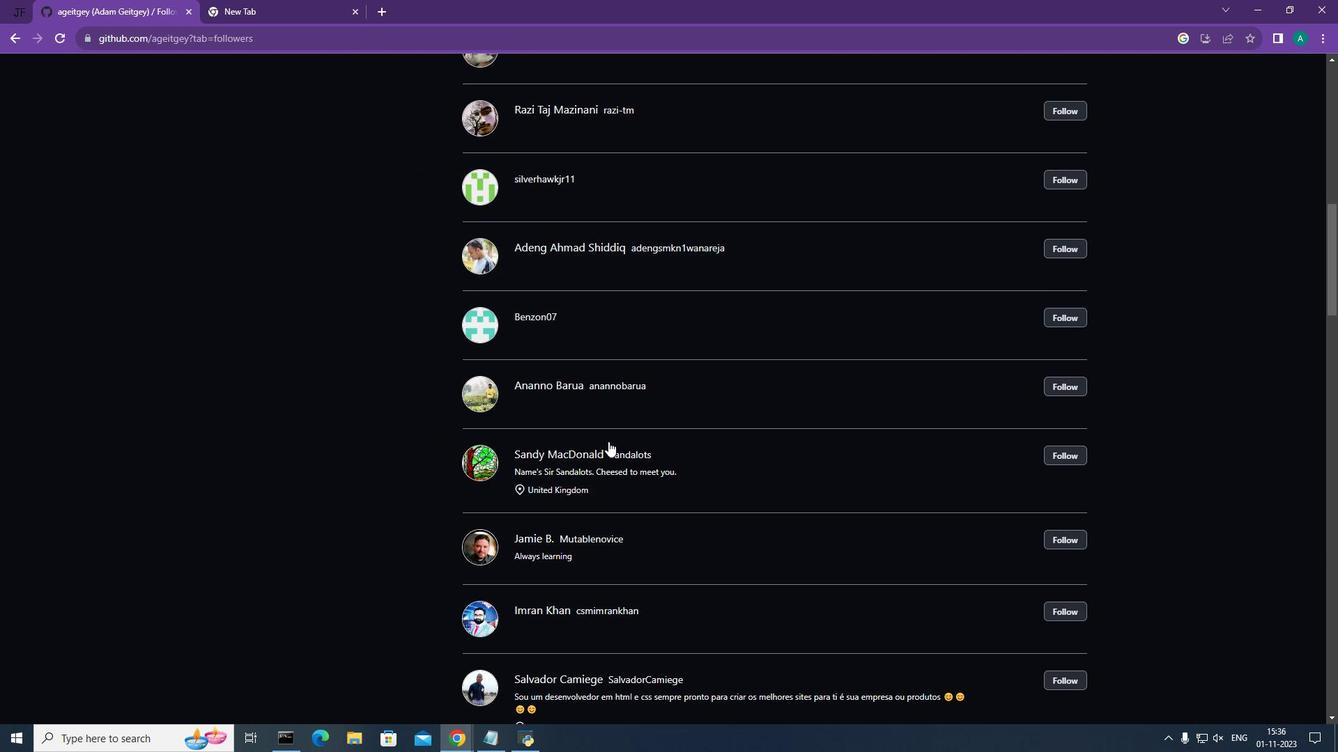 
Action: Mouse scrolled (607, 439) with delta (0, 0)
Screenshot: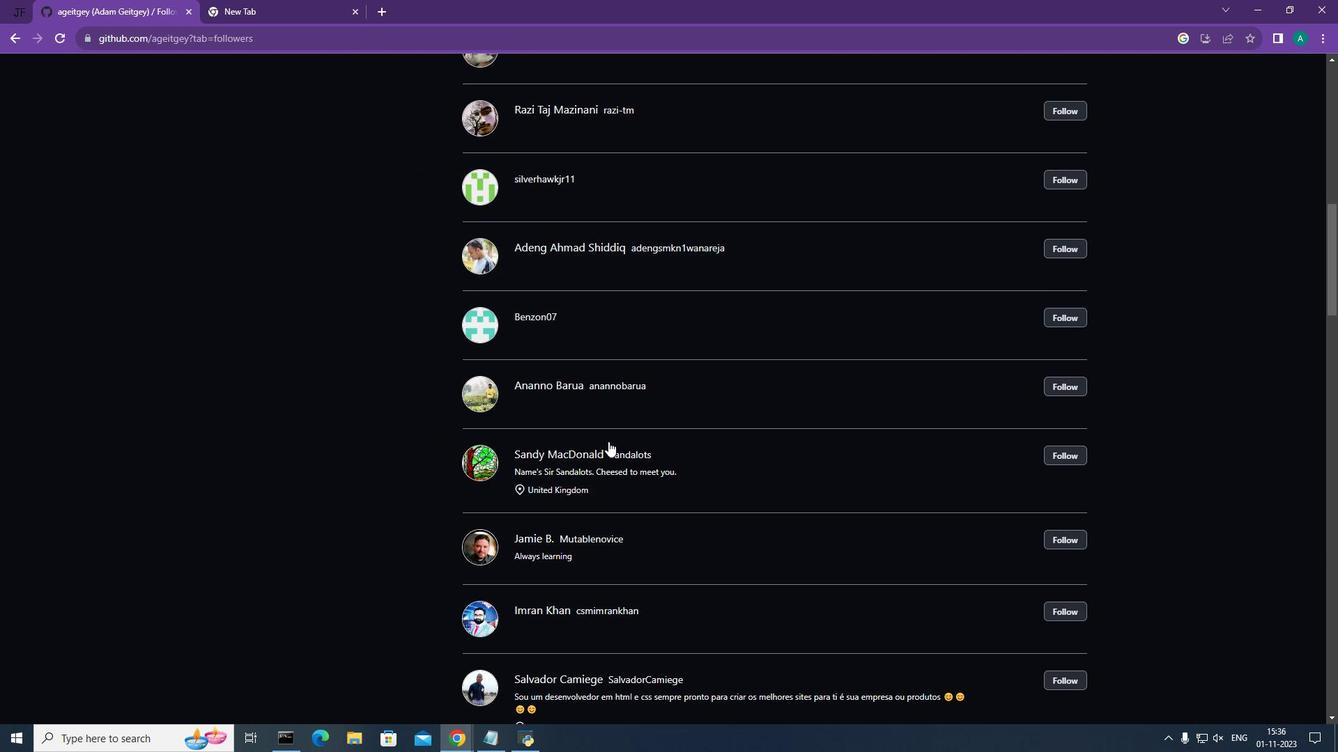 
Action: Mouse moved to (609, 443)
Screenshot: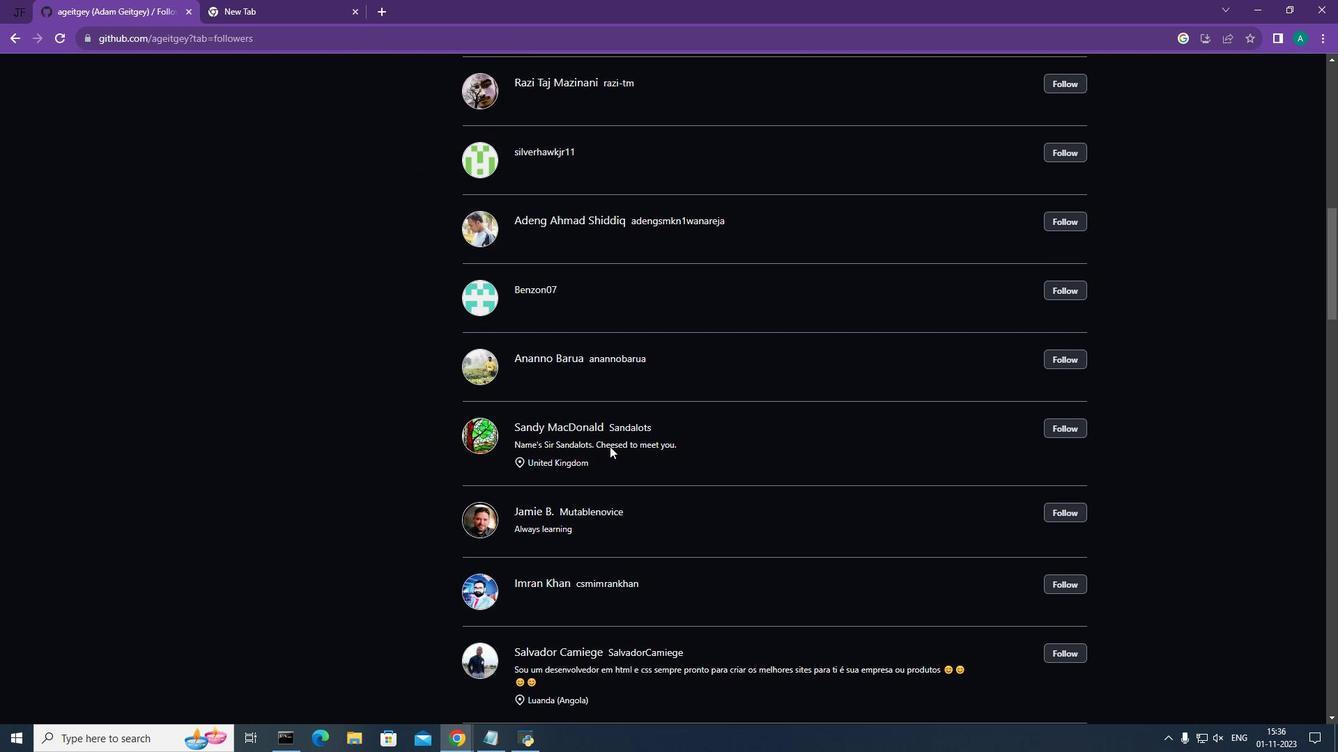 
Action: Mouse scrolled (609, 442) with delta (0, 0)
Screenshot: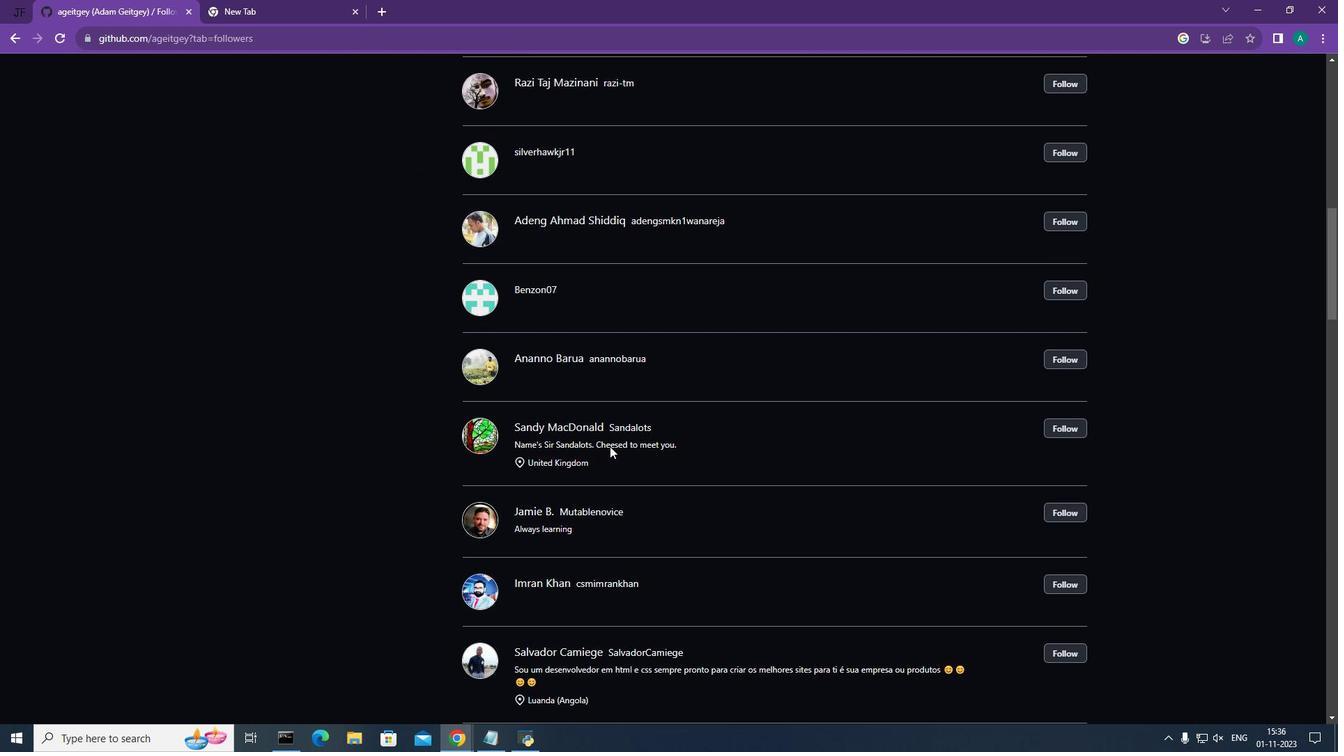 
Action: Mouse moved to (609, 451)
Screenshot: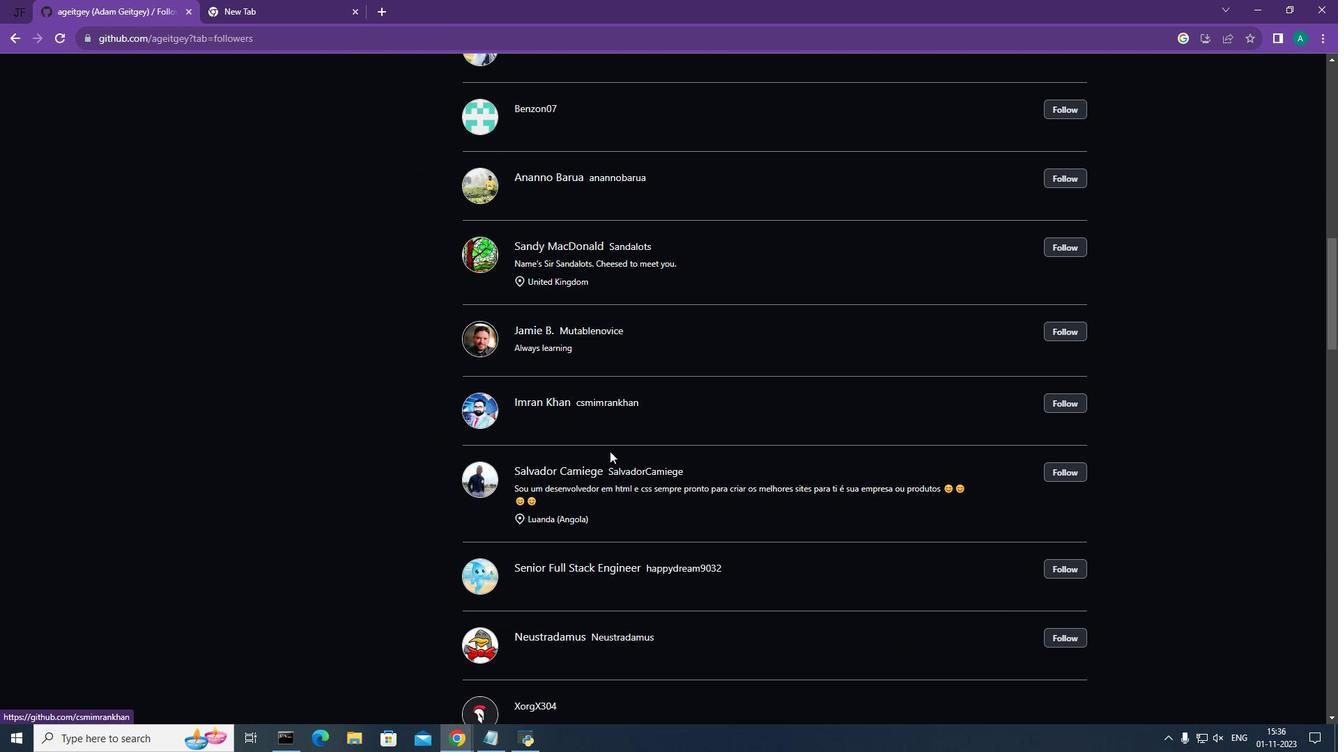 
Action: Mouse scrolled (609, 450) with delta (0, 0)
Screenshot: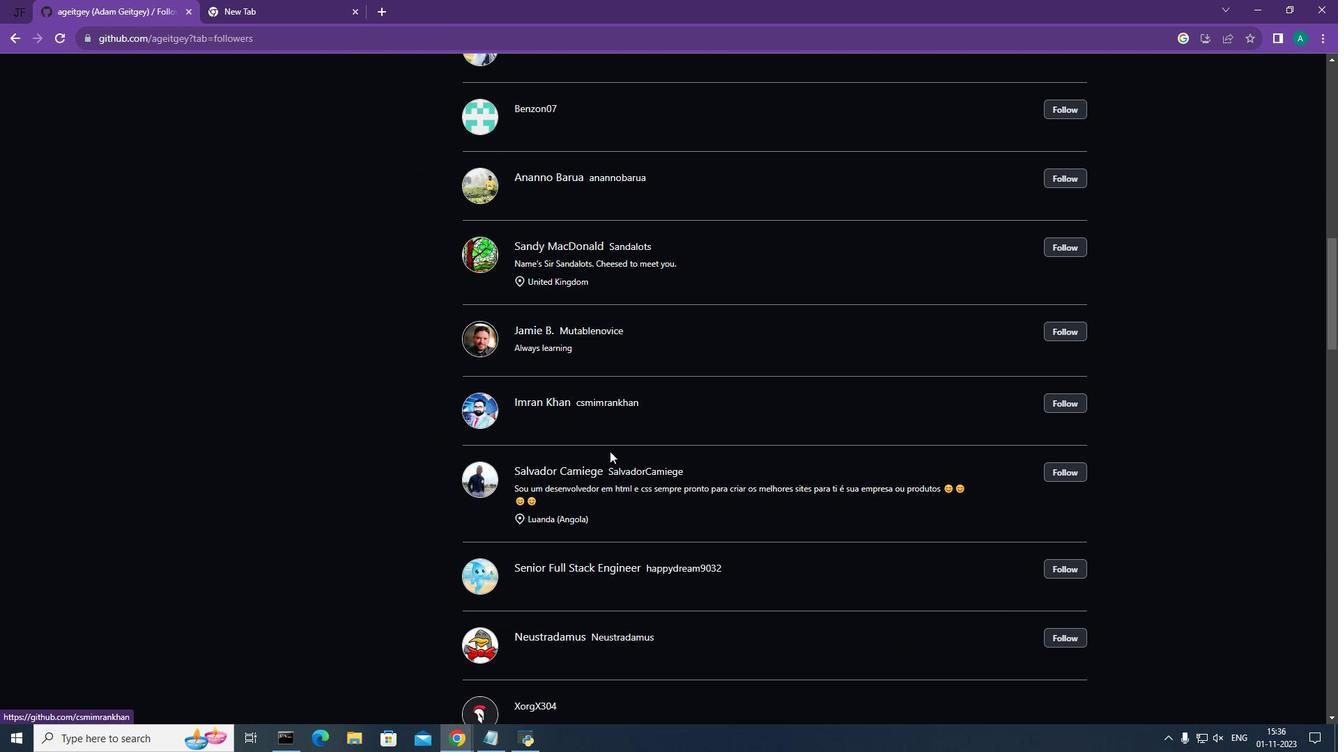 
Action: Mouse moved to (609, 451)
Screenshot: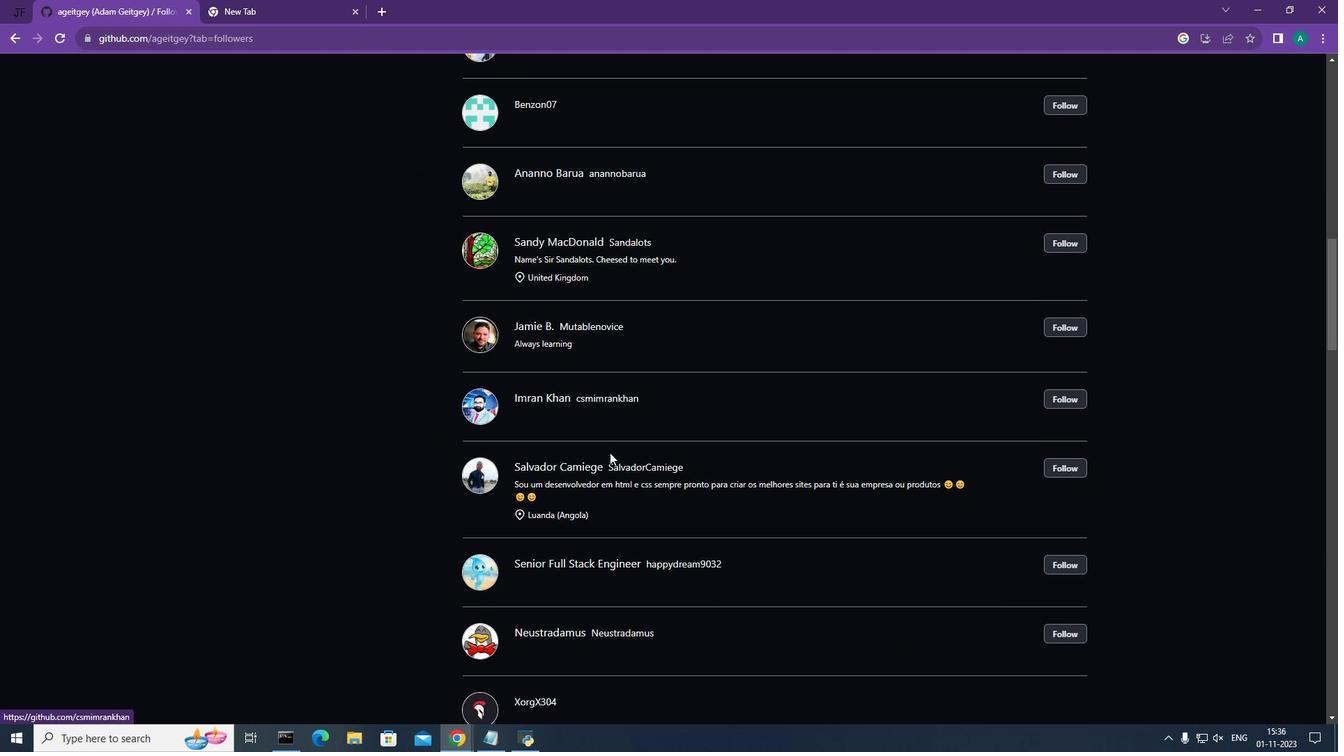 
Action: Mouse scrolled (609, 450) with delta (0, 0)
Screenshot: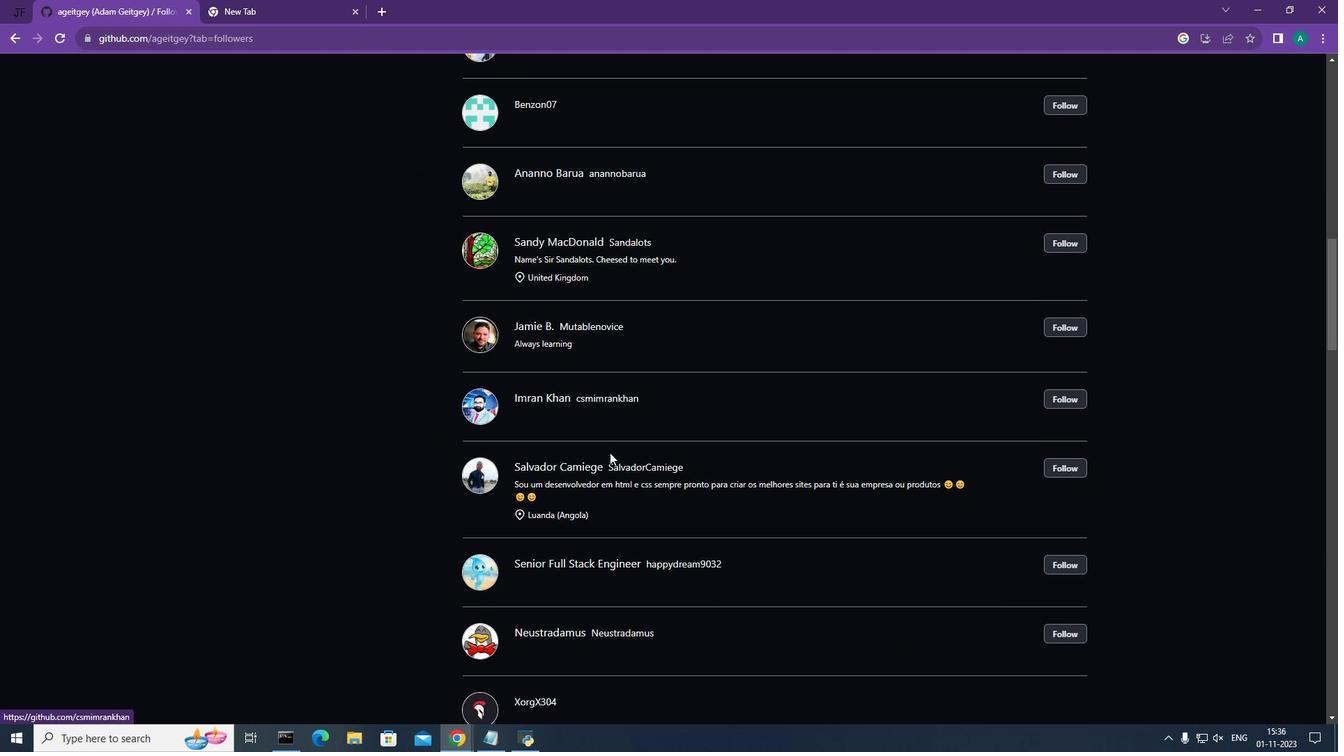 
Action: Mouse moved to (609, 453)
Screenshot: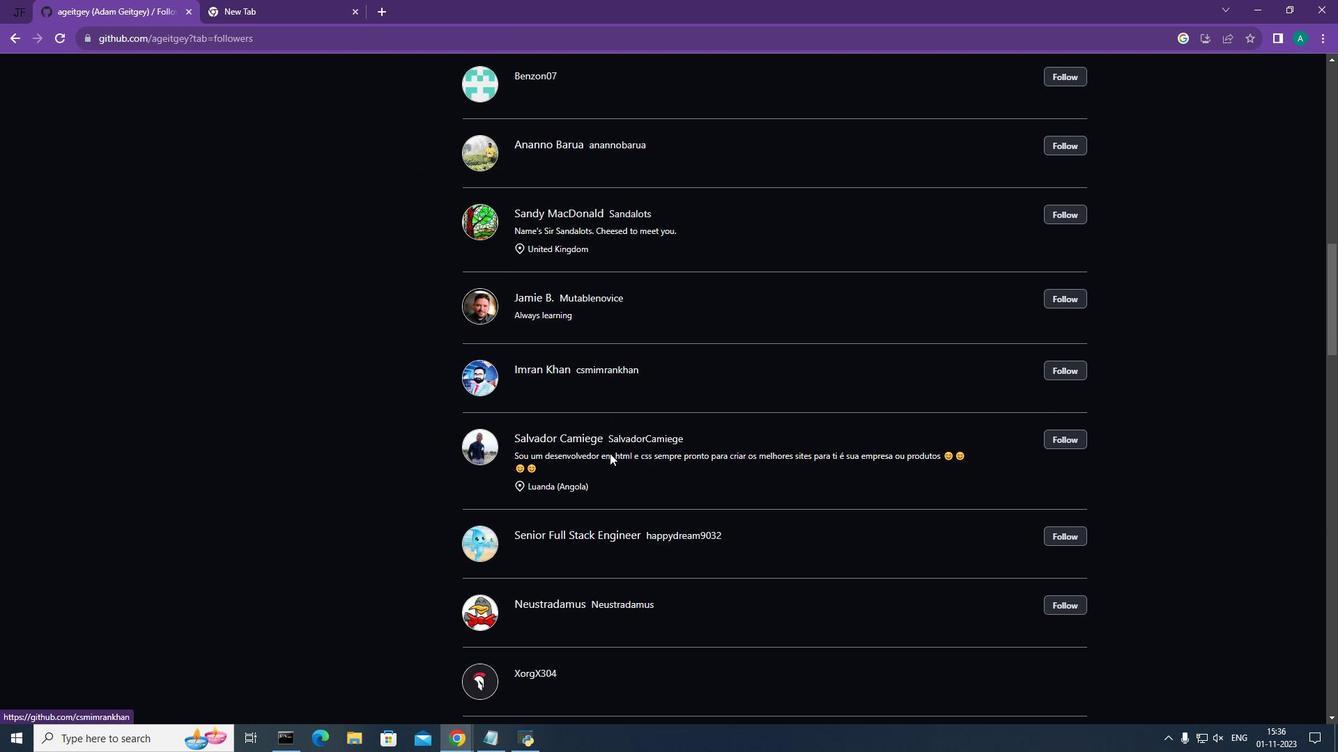 
Action: Mouse scrolled (609, 453) with delta (0, 0)
Screenshot: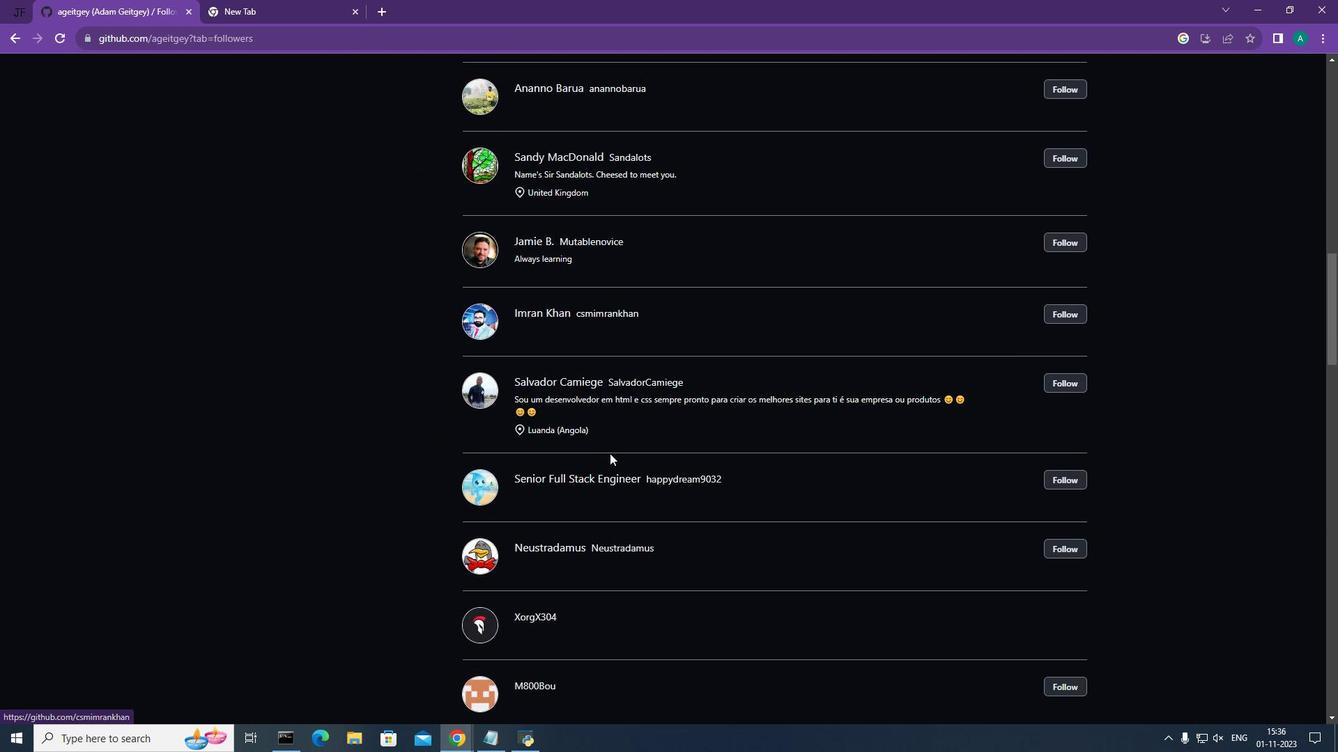 
Action: Mouse moved to (539, 427)
Screenshot: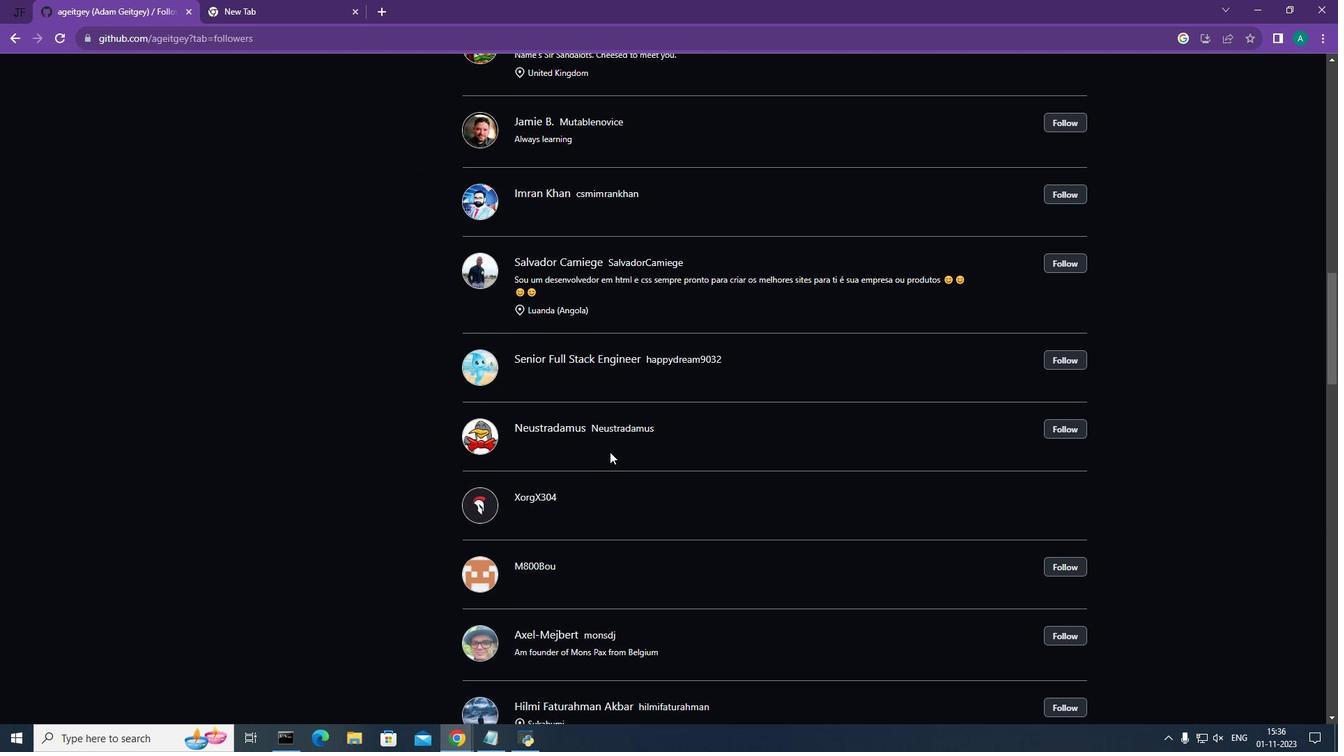 
